 Task: Search one way flight ticket for 2 adults, 4 children and 1 infant on lap in business from Cleveland: Cleveland Hopkins International Airport to Riverton: Central Wyoming Regional Airport (was Riverton Regional) on 8-4-2023. Choice of flights is Royal air maroc. Number of bags: 2 carry on bags and 7 checked bags. Price is upto 40000. Outbound departure time preference is 19:45.
Action: Mouse moved to (286, 239)
Screenshot: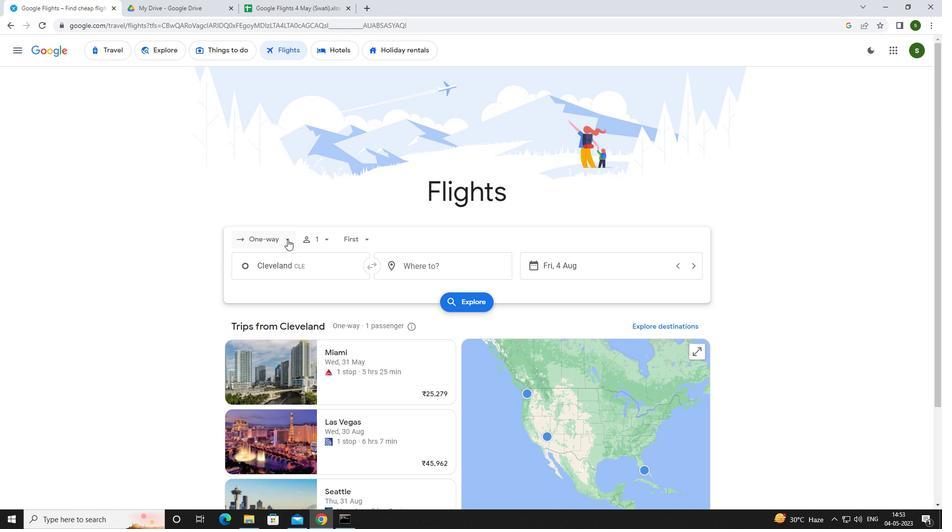 
Action: Mouse pressed left at (286, 239)
Screenshot: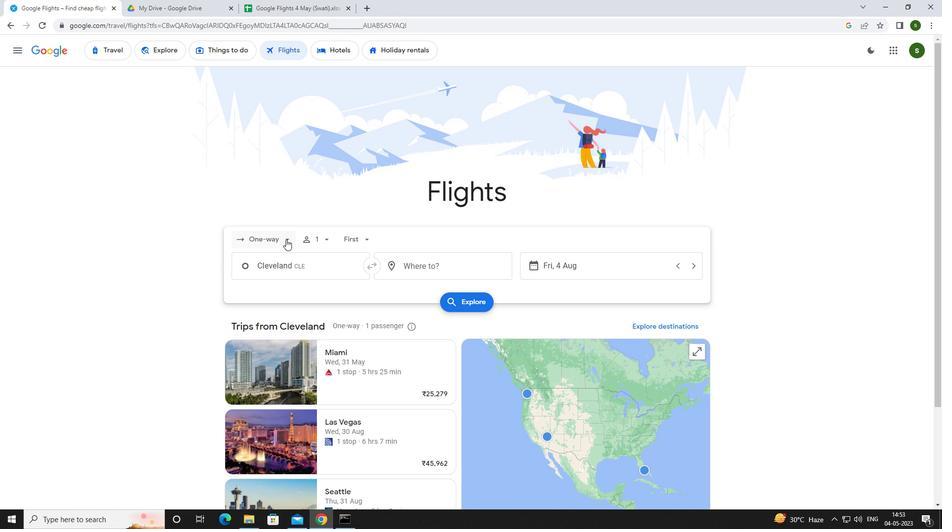 
Action: Mouse moved to (269, 281)
Screenshot: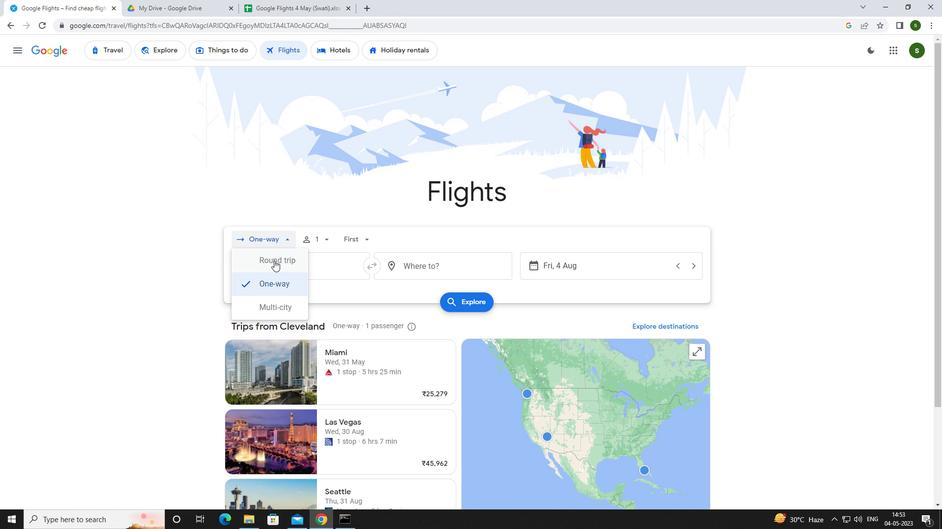 
Action: Mouse pressed left at (269, 281)
Screenshot: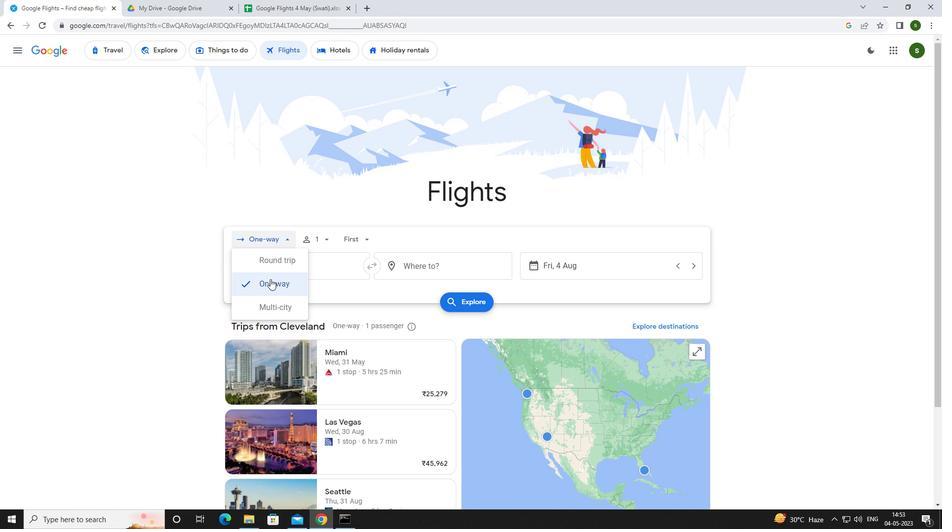 
Action: Mouse moved to (322, 241)
Screenshot: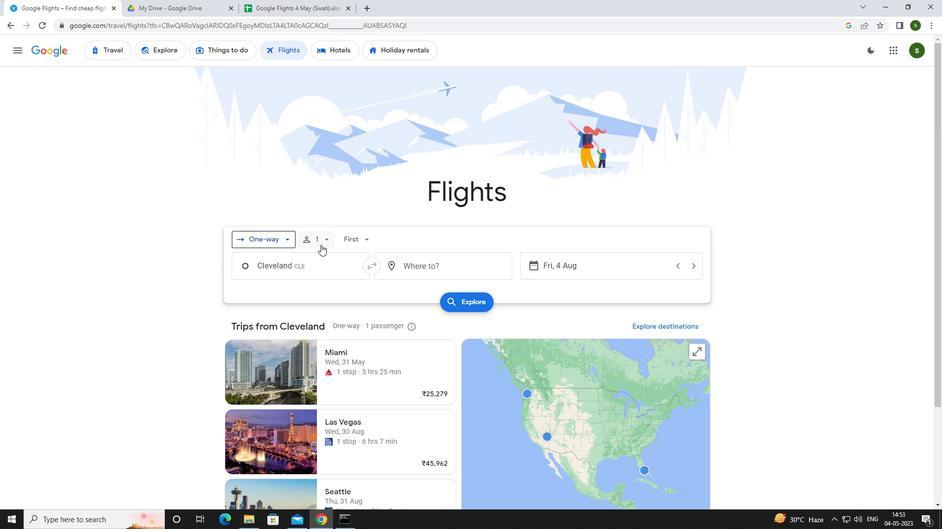 
Action: Mouse pressed left at (322, 241)
Screenshot: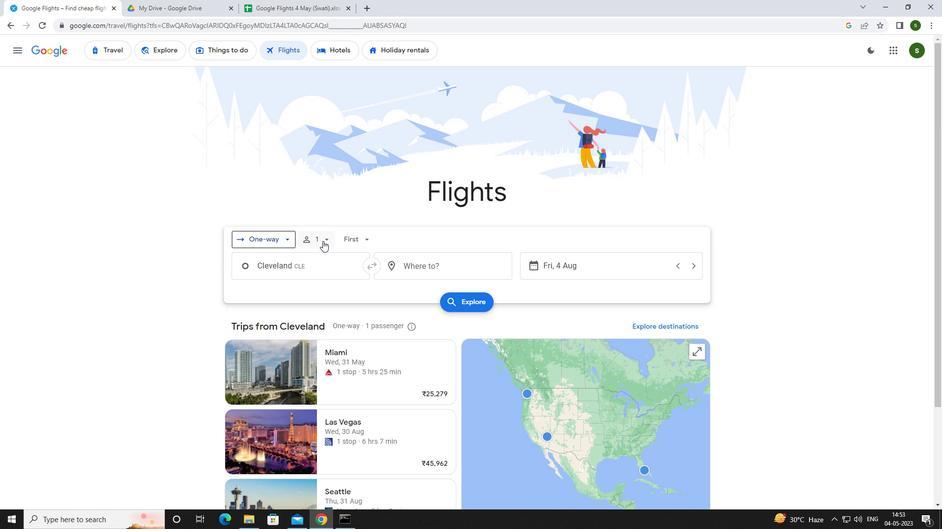 
Action: Mouse moved to (403, 266)
Screenshot: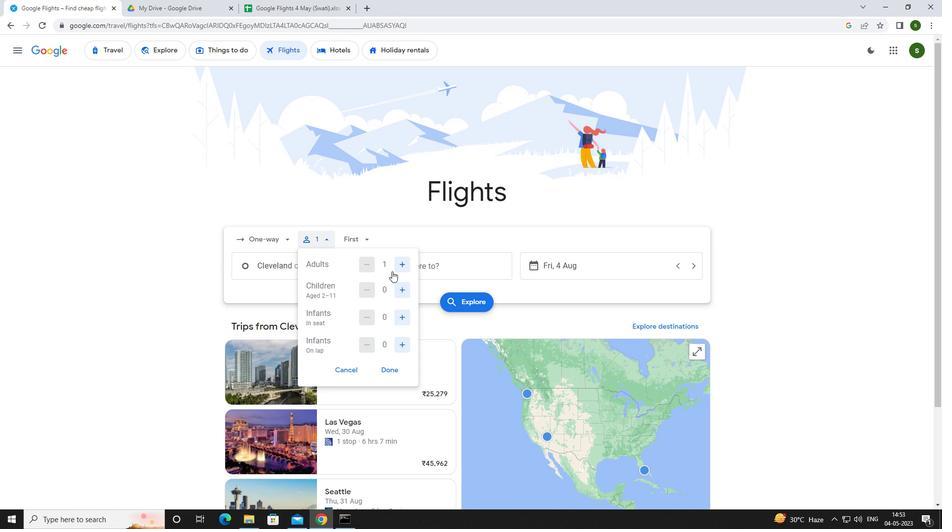 
Action: Mouse pressed left at (403, 266)
Screenshot: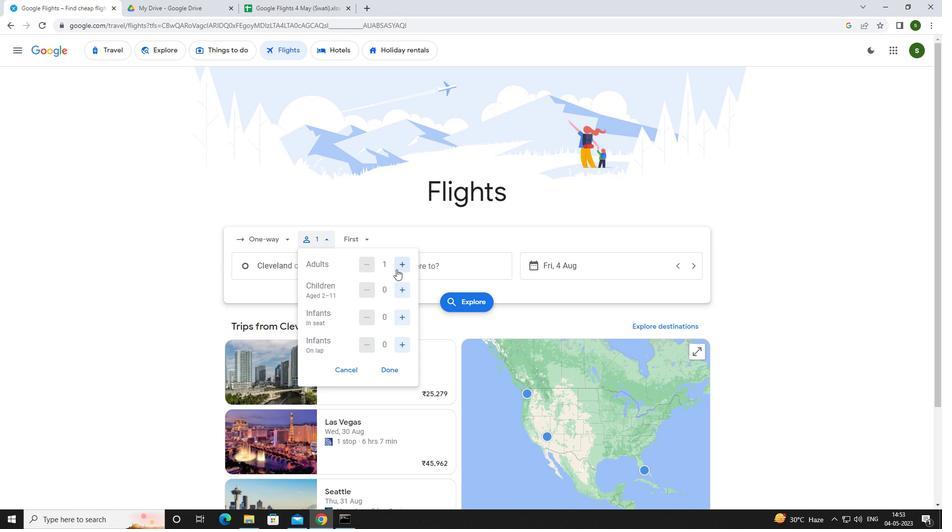 
Action: Mouse moved to (403, 287)
Screenshot: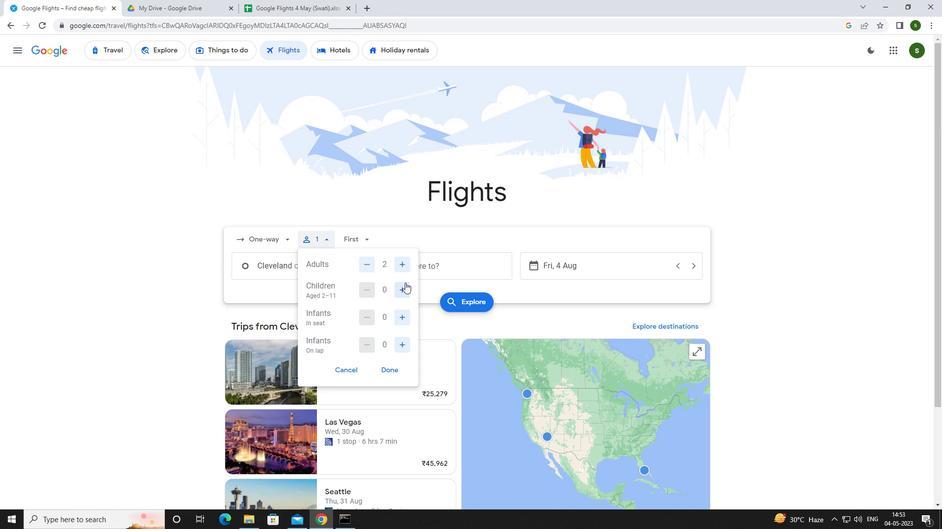 
Action: Mouse pressed left at (403, 287)
Screenshot: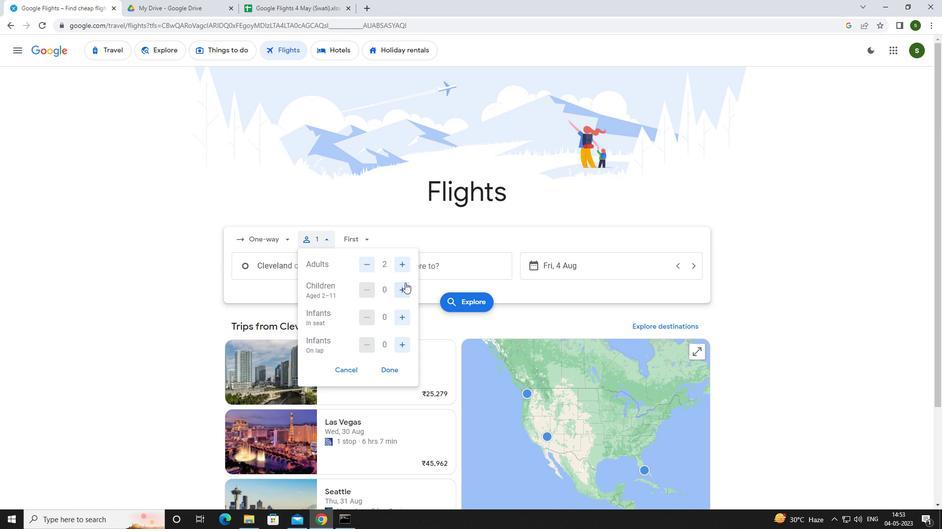 
Action: Mouse pressed left at (403, 287)
Screenshot: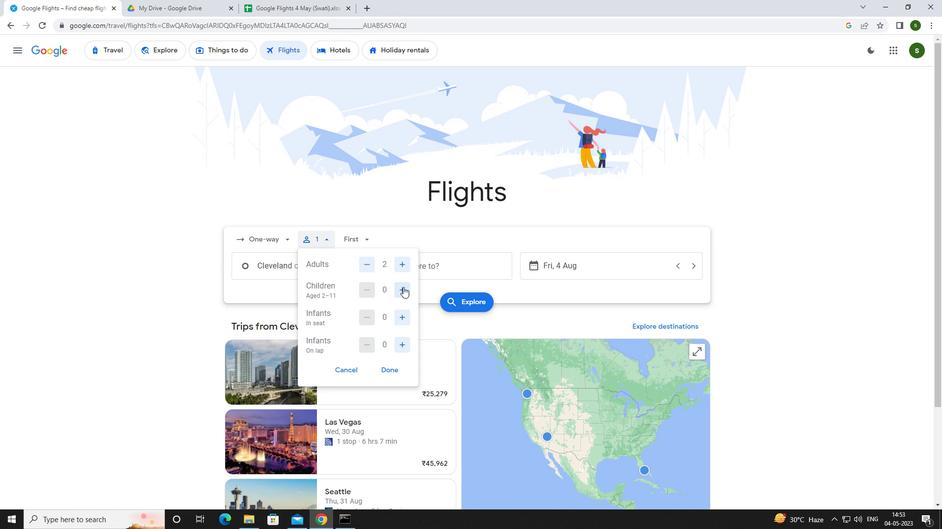 
Action: Mouse pressed left at (403, 287)
Screenshot: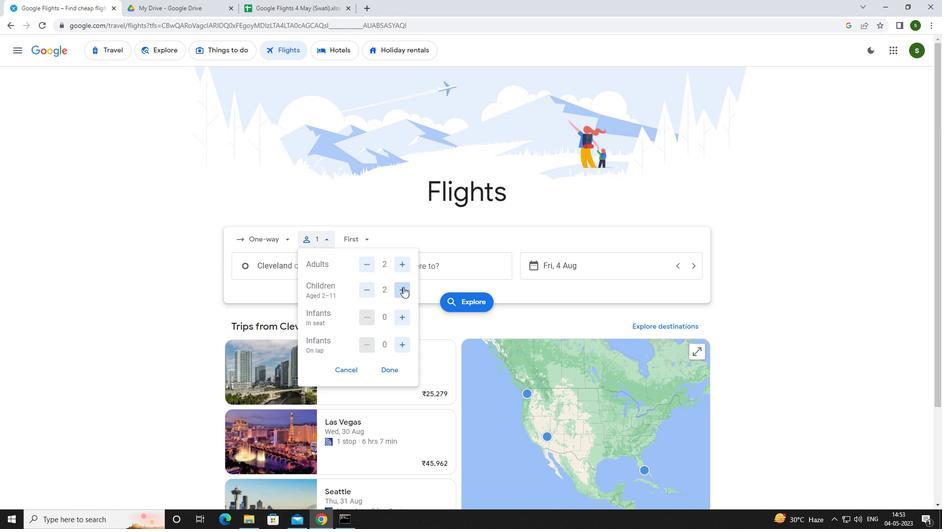 
Action: Mouse pressed left at (403, 287)
Screenshot: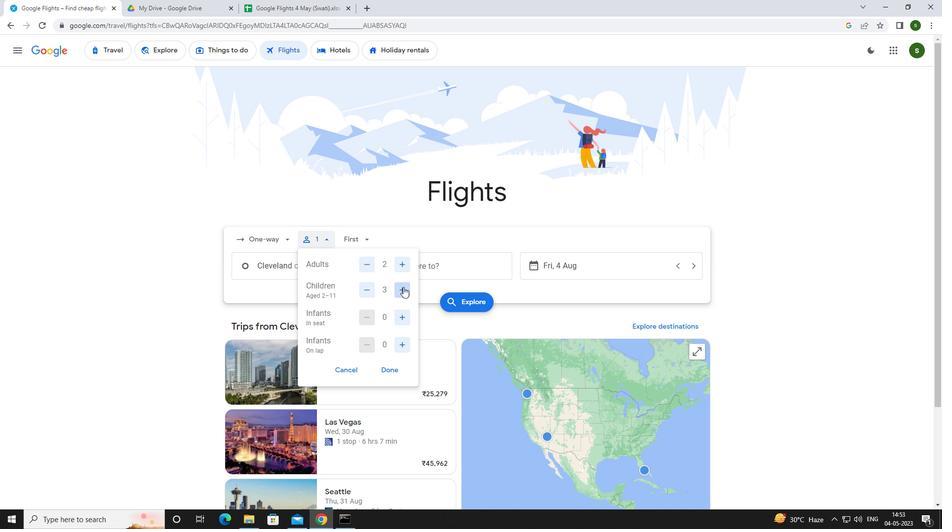
Action: Mouse moved to (400, 342)
Screenshot: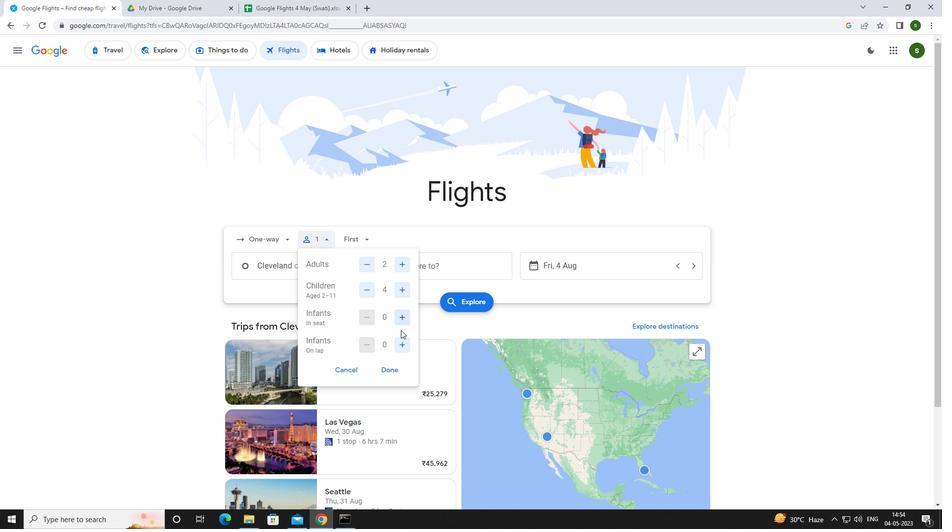 
Action: Mouse pressed left at (400, 342)
Screenshot: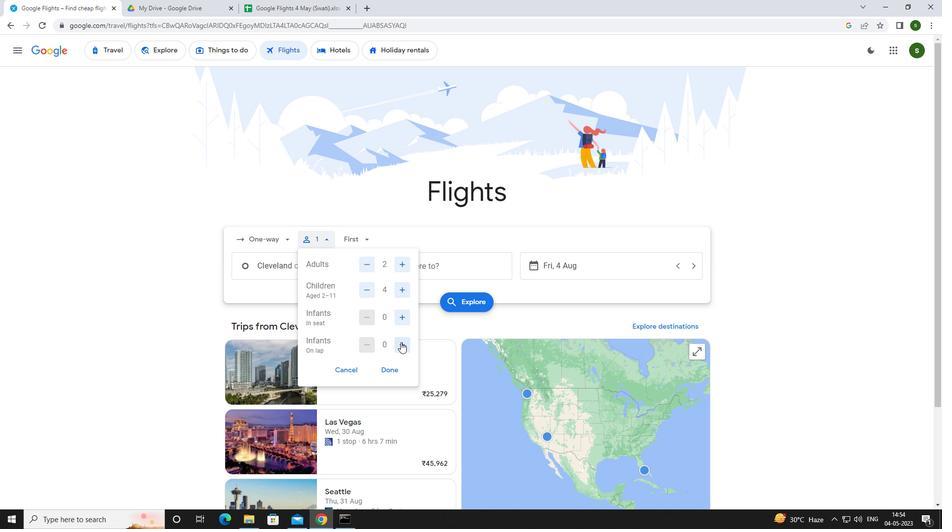 
Action: Mouse moved to (367, 239)
Screenshot: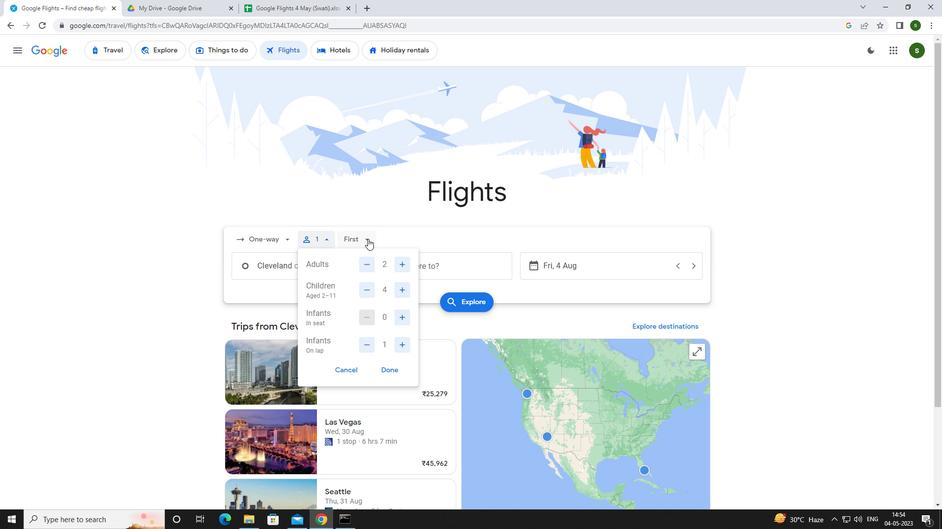 
Action: Mouse pressed left at (367, 239)
Screenshot: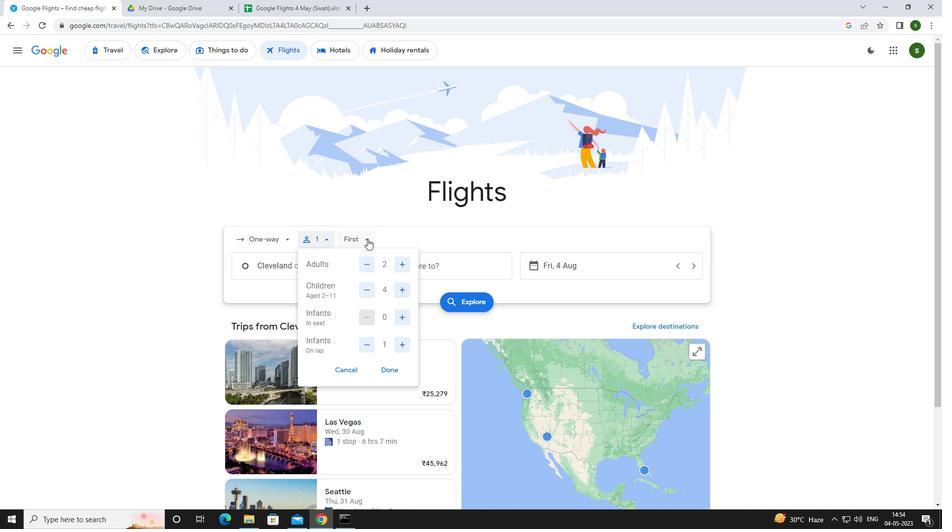 
Action: Mouse moved to (380, 307)
Screenshot: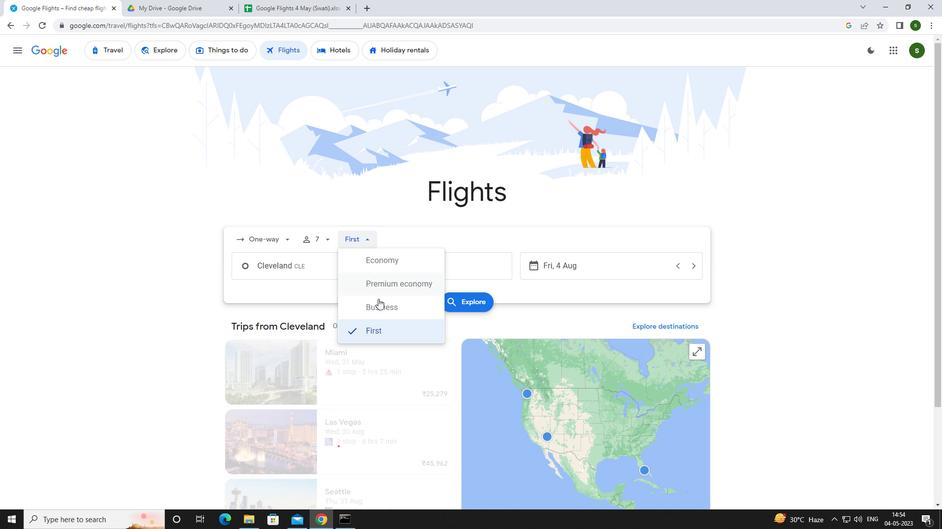 
Action: Mouse pressed left at (380, 307)
Screenshot: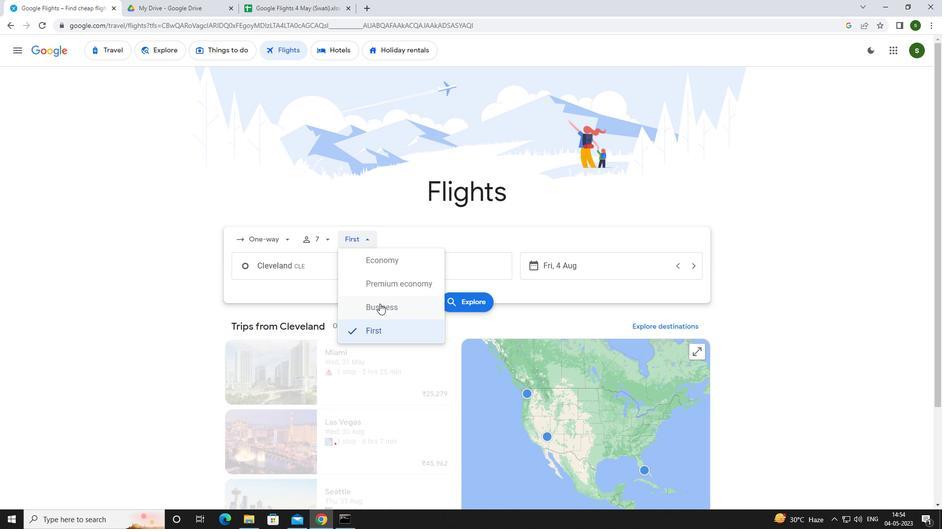 
Action: Mouse moved to (330, 261)
Screenshot: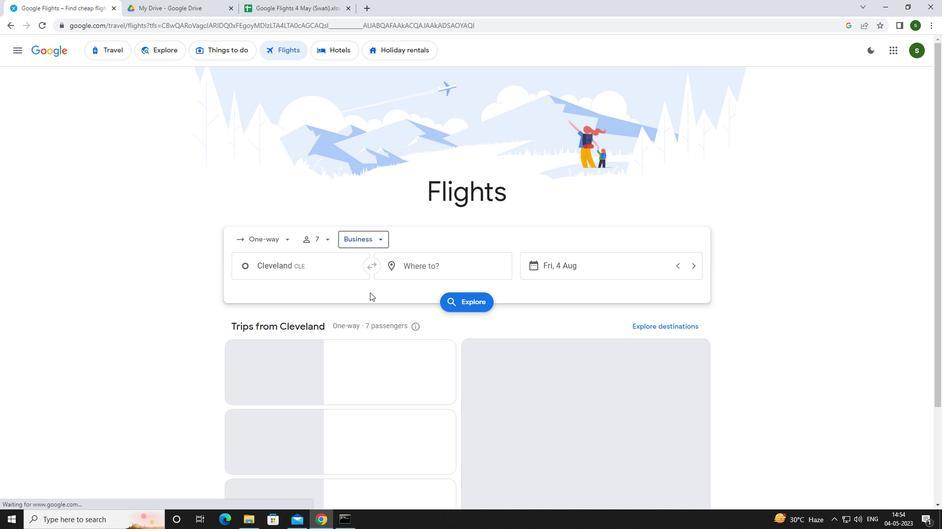 
Action: Mouse pressed left at (330, 261)
Screenshot: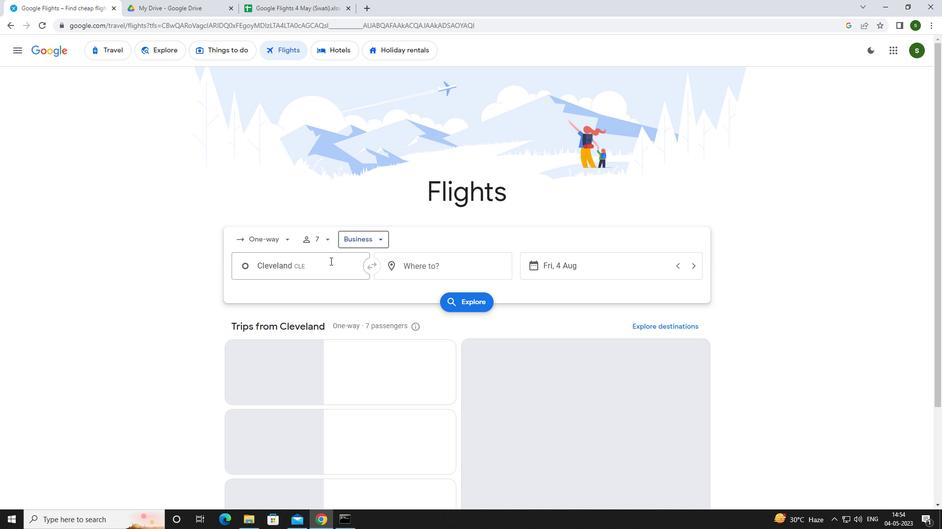 
Action: Key pressed <Key.caps_lock>c<Key.caps_lock>lev
Screenshot: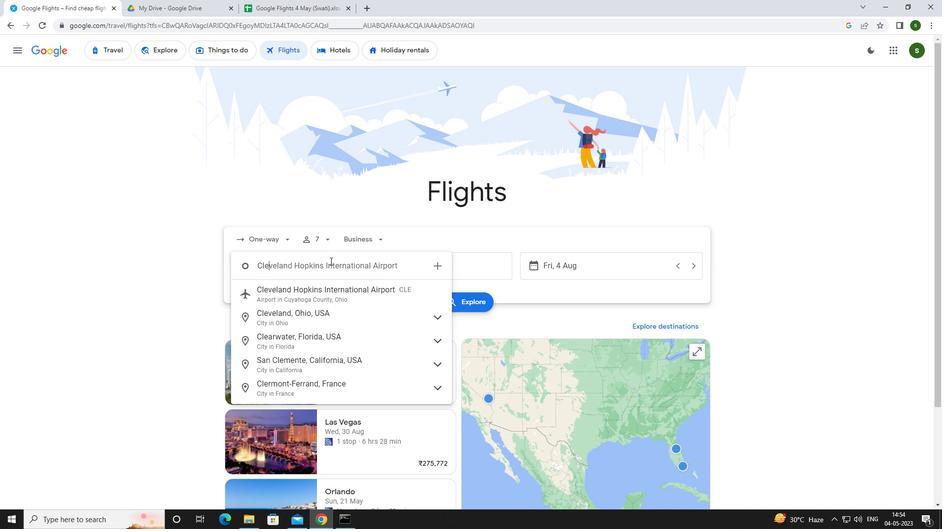 
Action: Mouse moved to (331, 313)
Screenshot: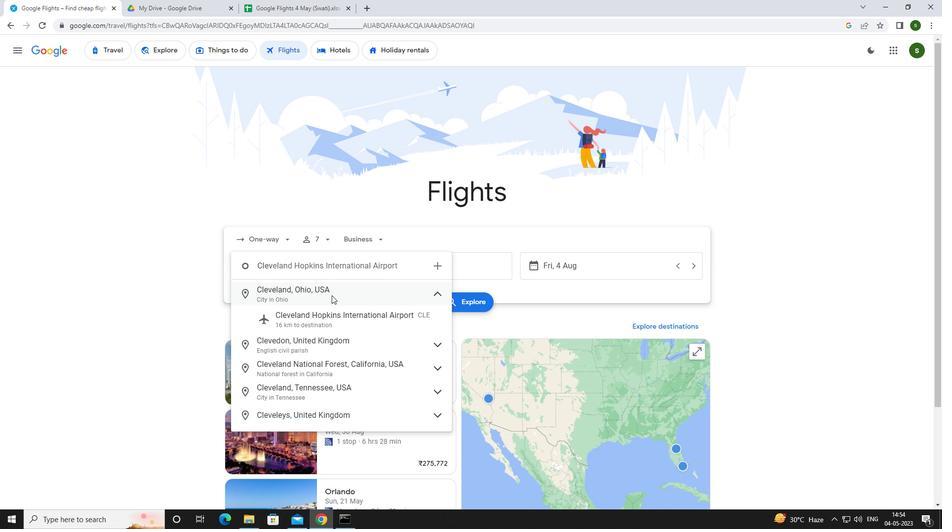 
Action: Mouse pressed left at (331, 313)
Screenshot: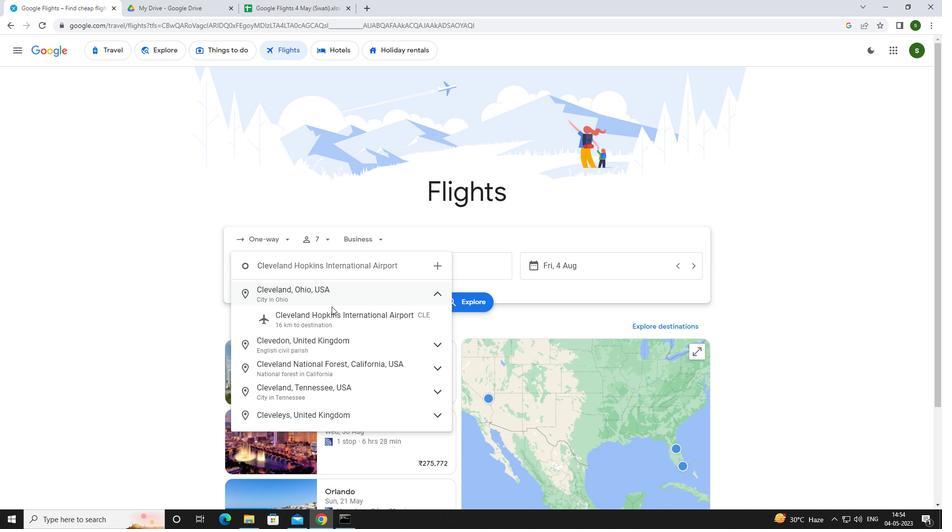 
Action: Mouse moved to (407, 266)
Screenshot: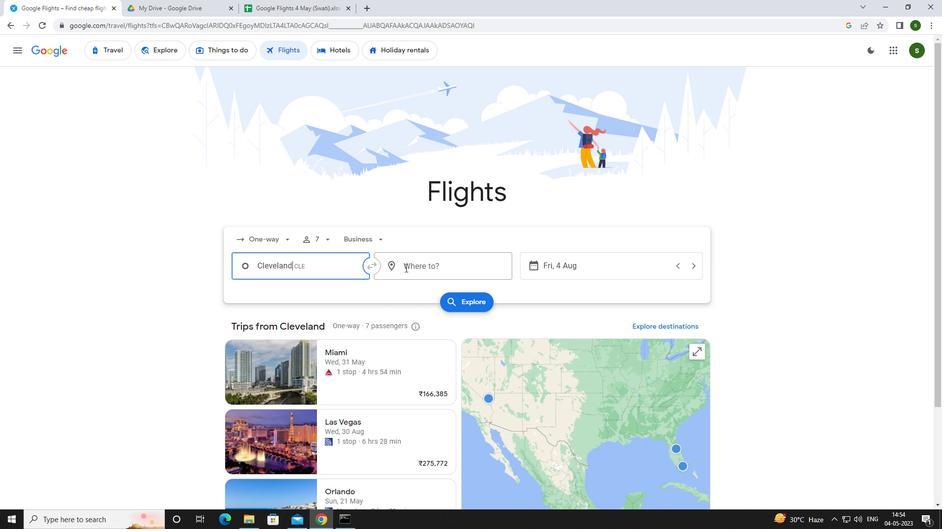 
Action: Mouse pressed left at (407, 266)
Screenshot: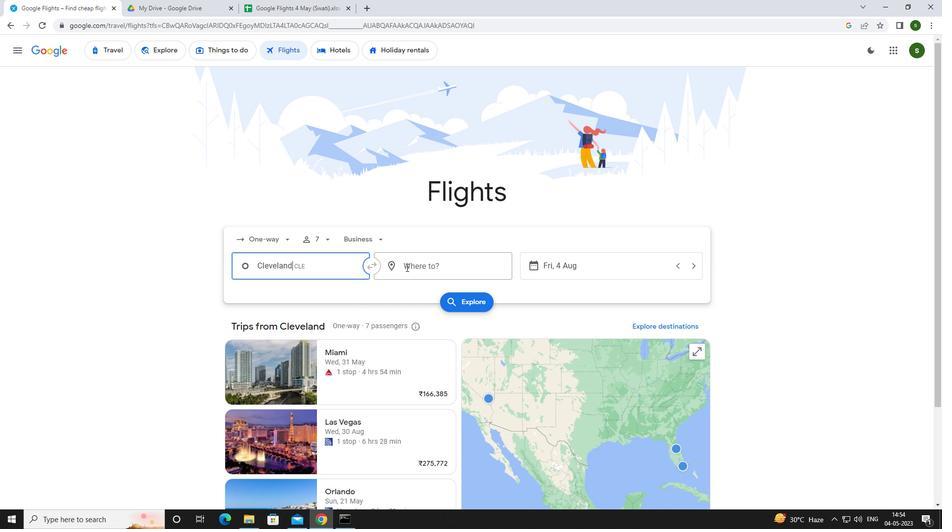 
Action: Key pressed <Key.caps_lock>r<Key.caps_lock>ivert
Screenshot: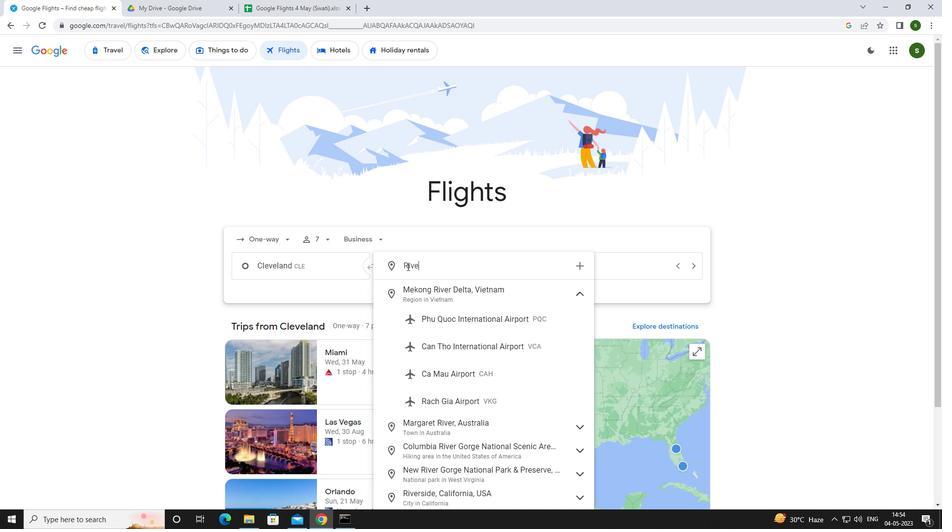 
Action: Mouse moved to (431, 313)
Screenshot: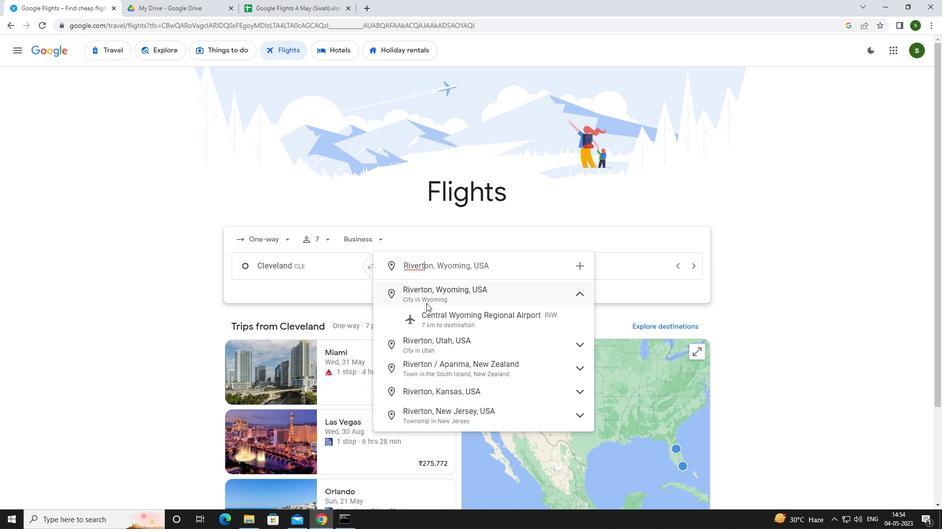 
Action: Mouse pressed left at (431, 313)
Screenshot: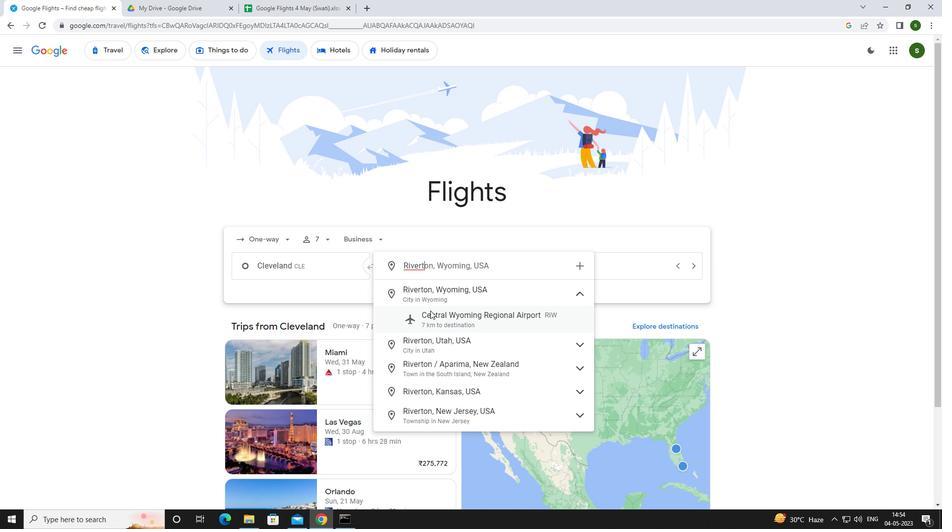 
Action: Mouse moved to (581, 265)
Screenshot: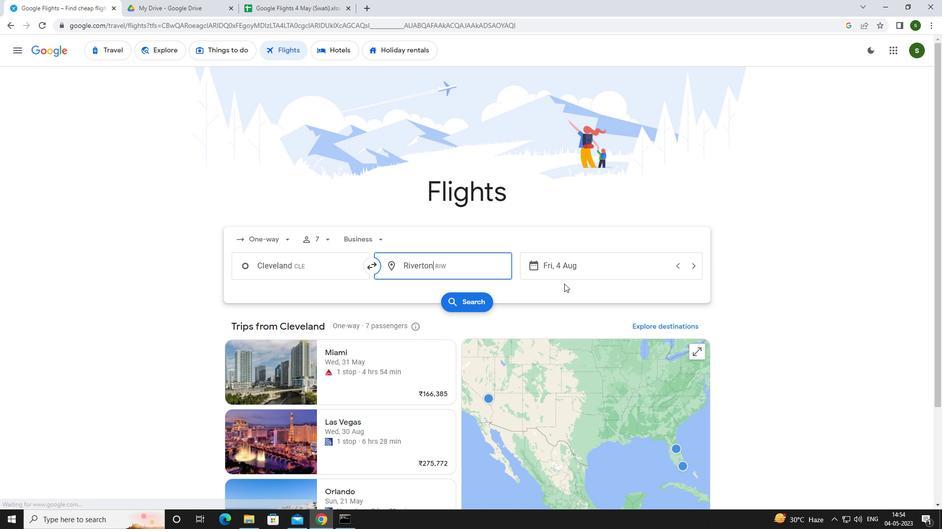 
Action: Mouse pressed left at (581, 265)
Screenshot: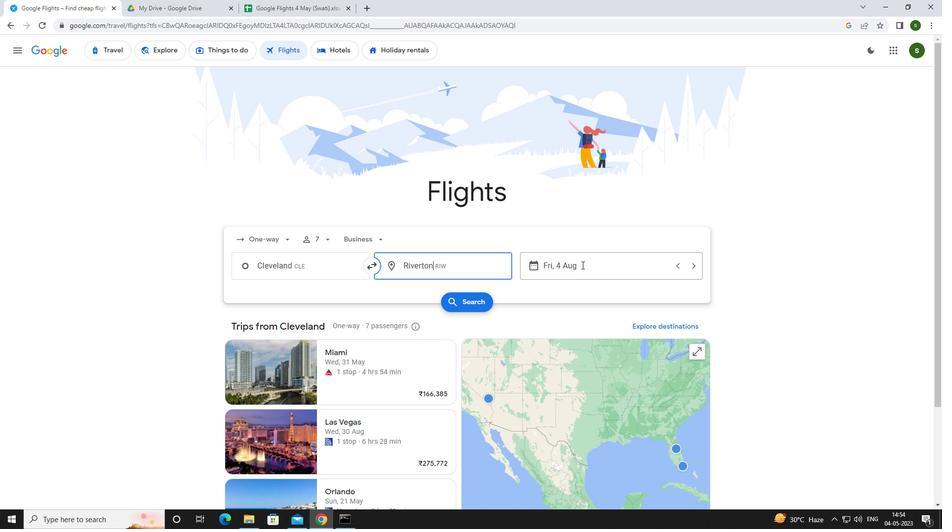 
Action: Mouse moved to (476, 330)
Screenshot: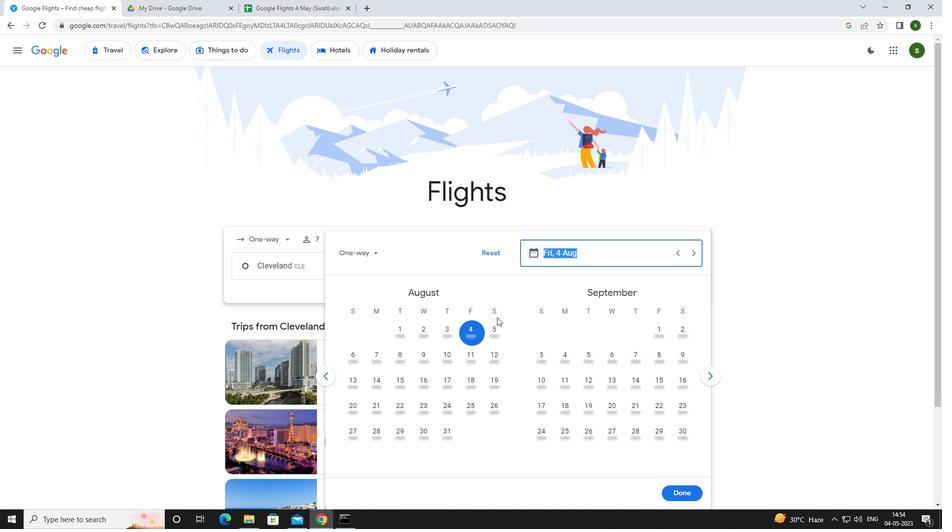 
Action: Mouse pressed left at (476, 330)
Screenshot: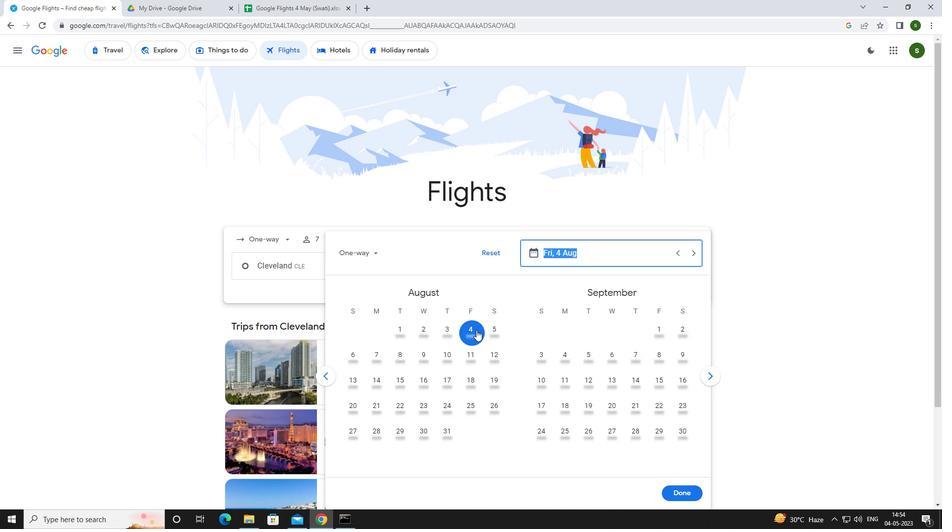
Action: Mouse moved to (676, 486)
Screenshot: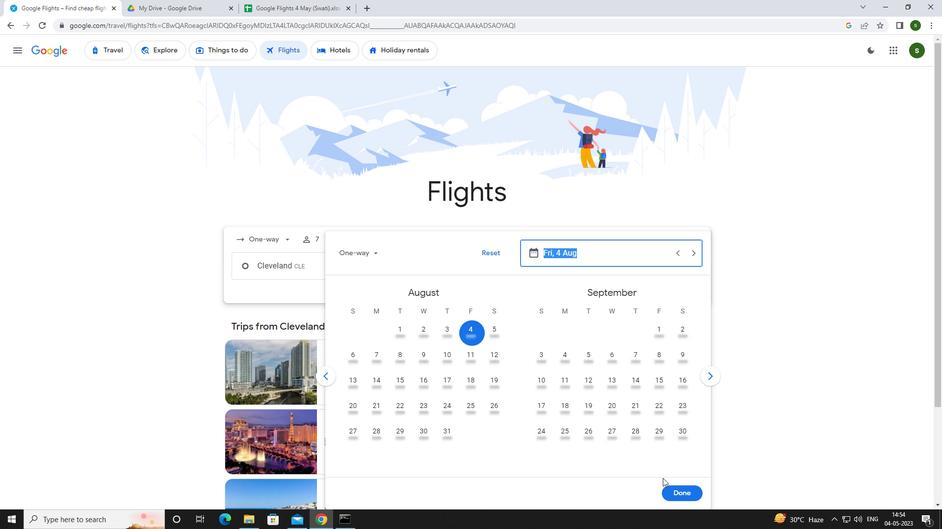 
Action: Mouse pressed left at (676, 486)
Screenshot: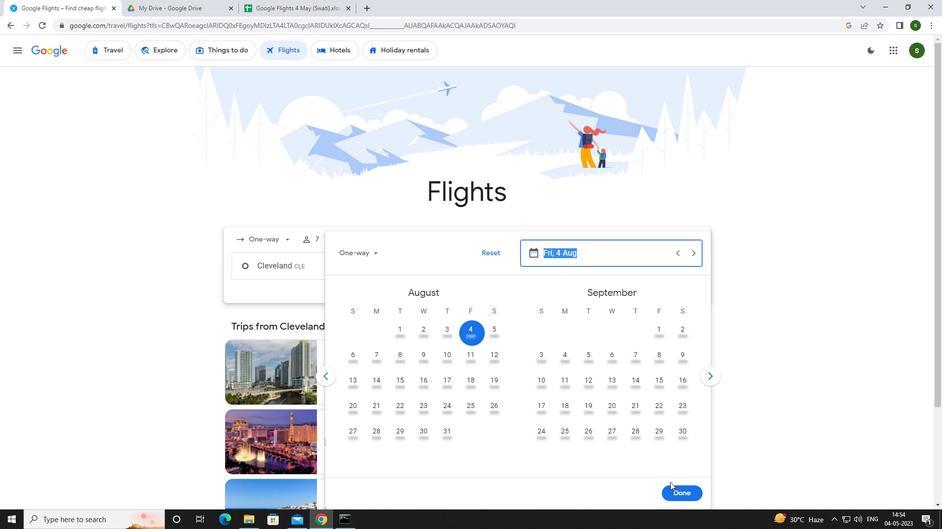 
Action: Mouse moved to (466, 304)
Screenshot: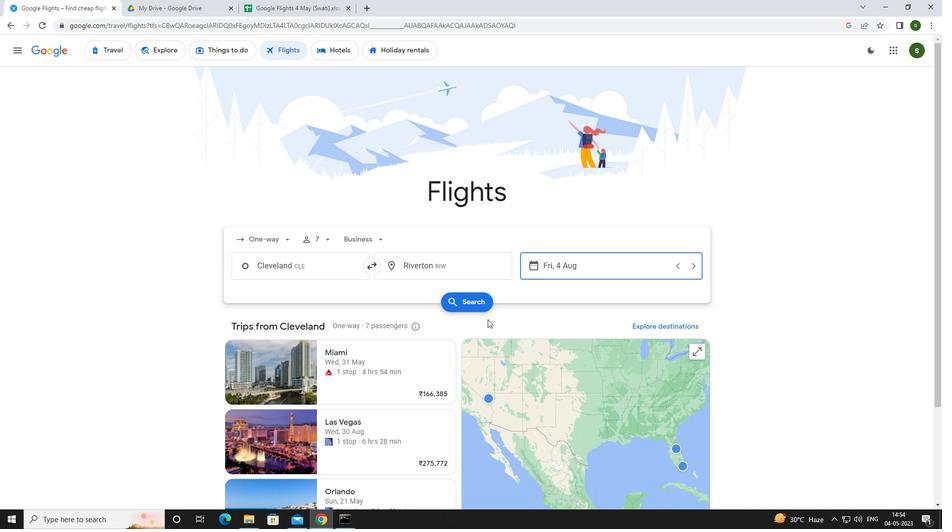 
Action: Mouse pressed left at (466, 304)
Screenshot: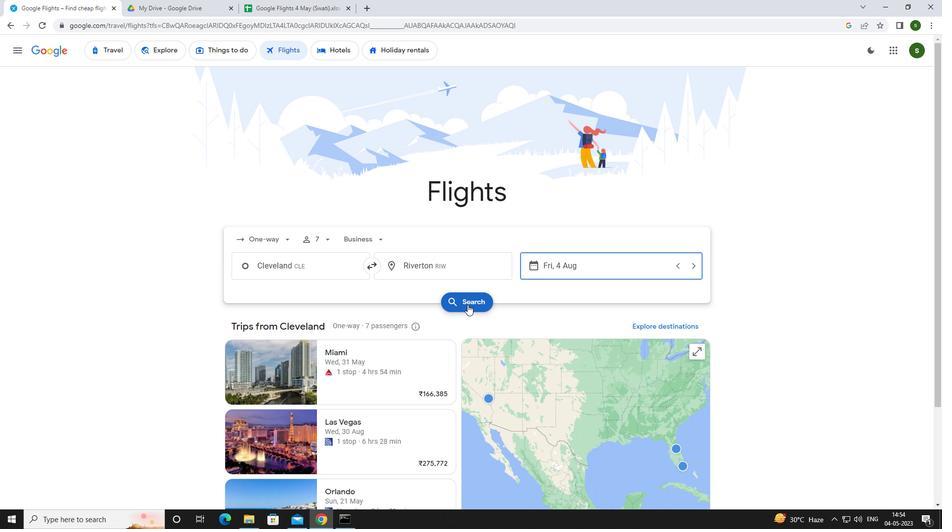 
Action: Mouse moved to (244, 144)
Screenshot: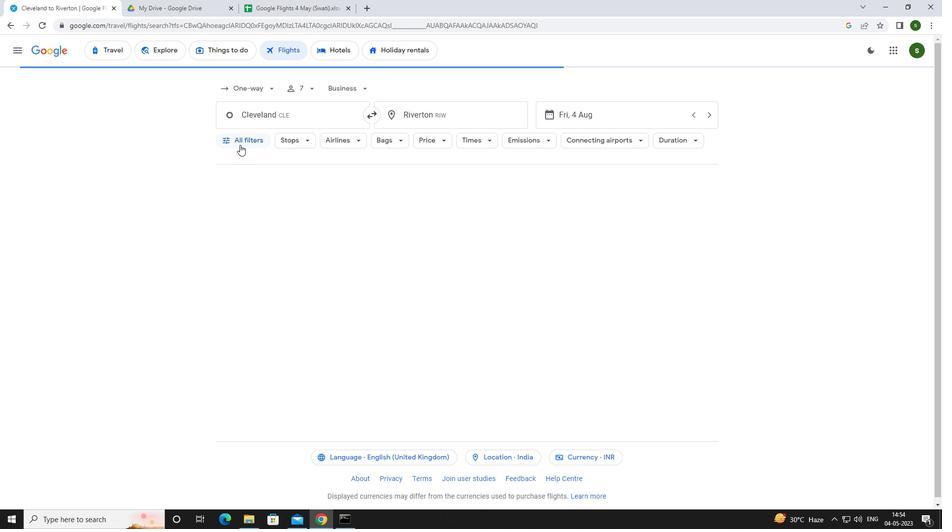 
Action: Mouse pressed left at (244, 144)
Screenshot: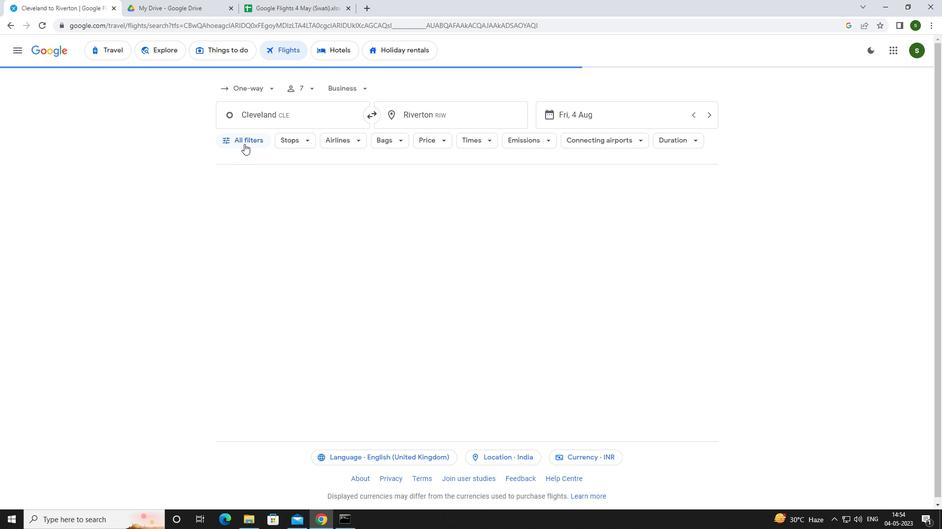 
Action: Mouse moved to (367, 350)
Screenshot: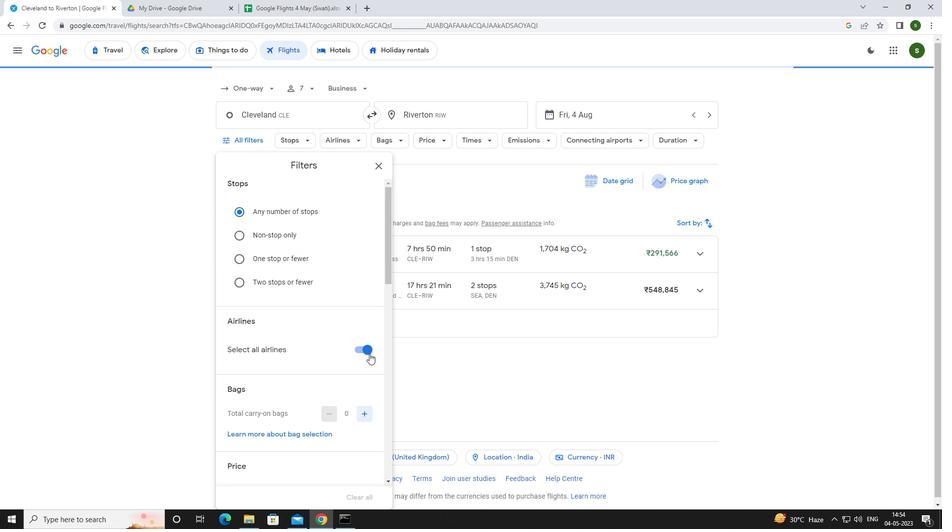 
Action: Mouse pressed left at (367, 350)
Screenshot: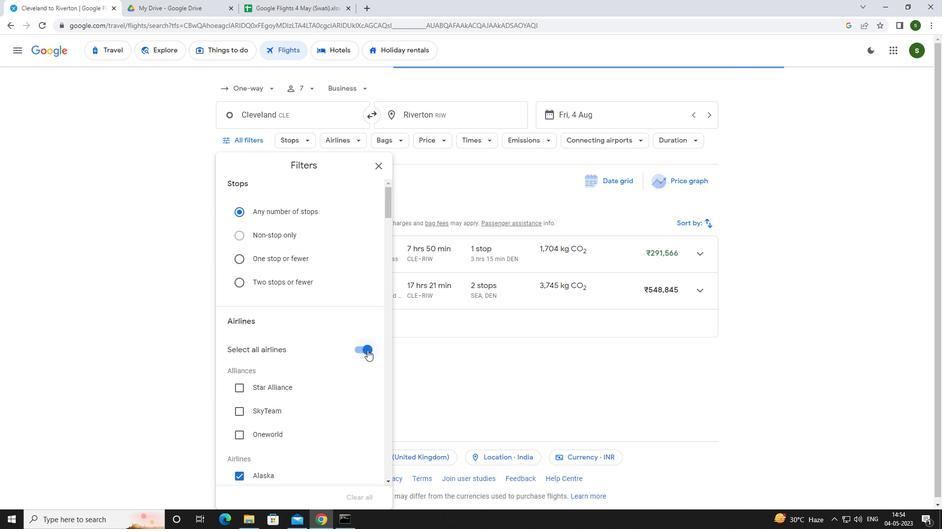 
Action: Mouse moved to (362, 347)
Screenshot: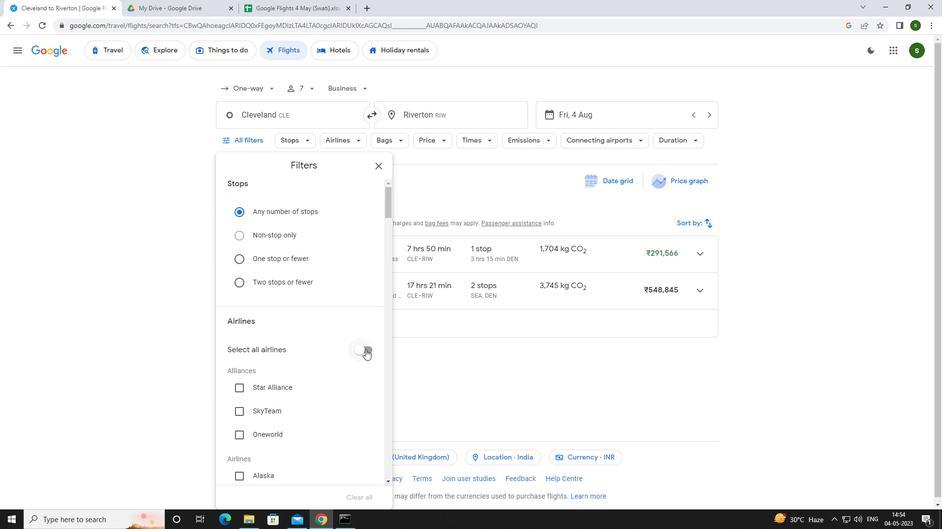 
Action: Mouse scrolled (362, 347) with delta (0, 0)
Screenshot: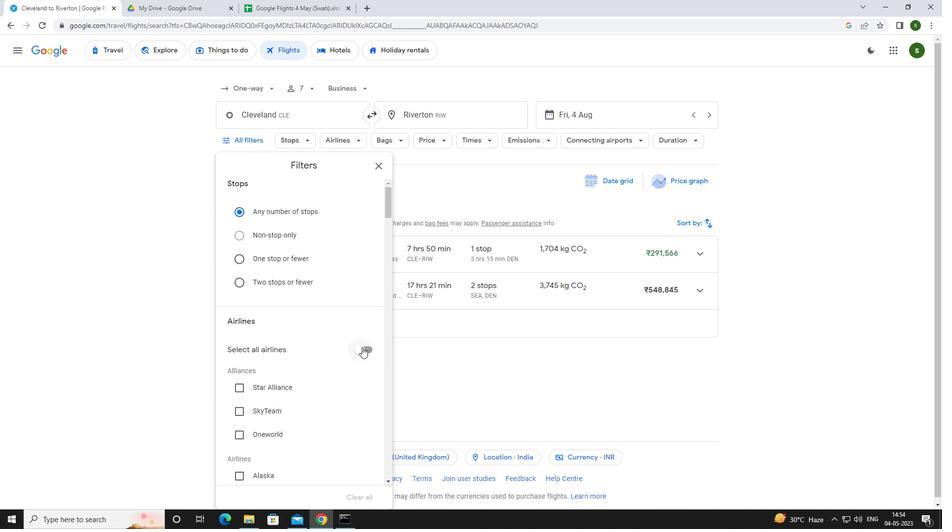 
Action: Mouse scrolled (362, 347) with delta (0, 0)
Screenshot: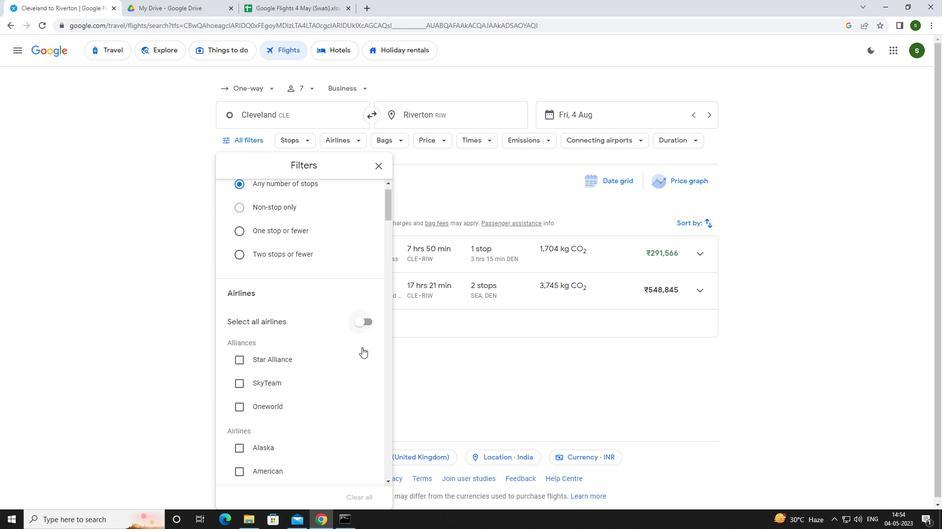 
Action: Mouse scrolled (362, 347) with delta (0, 0)
Screenshot: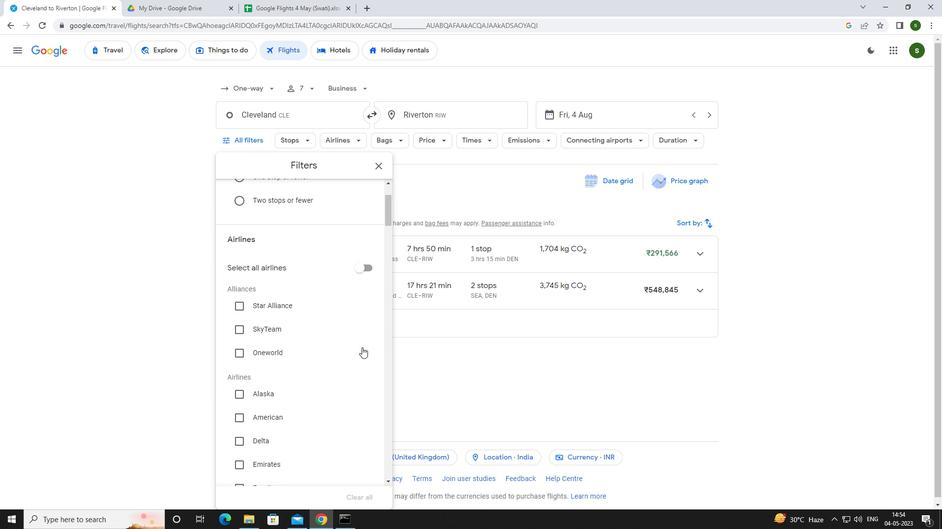 
Action: Mouse scrolled (362, 347) with delta (0, 0)
Screenshot: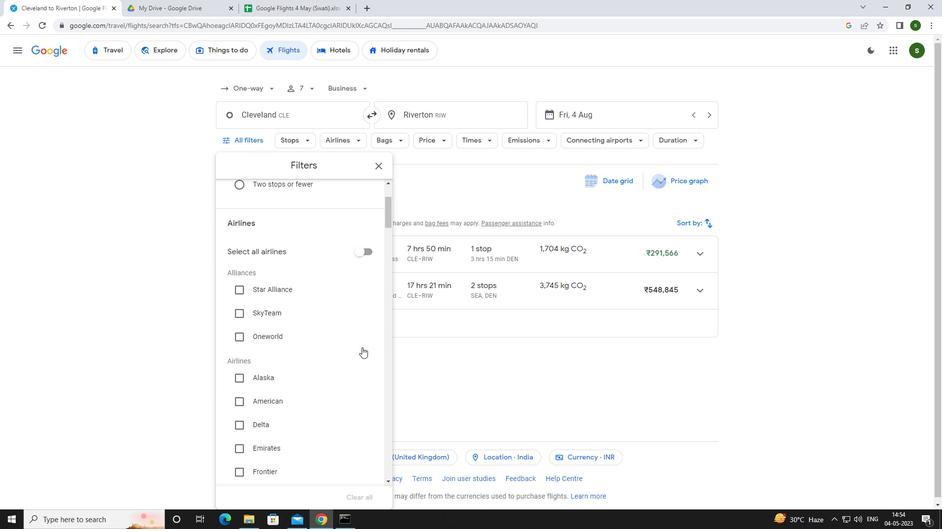 
Action: Mouse moved to (347, 367)
Screenshot: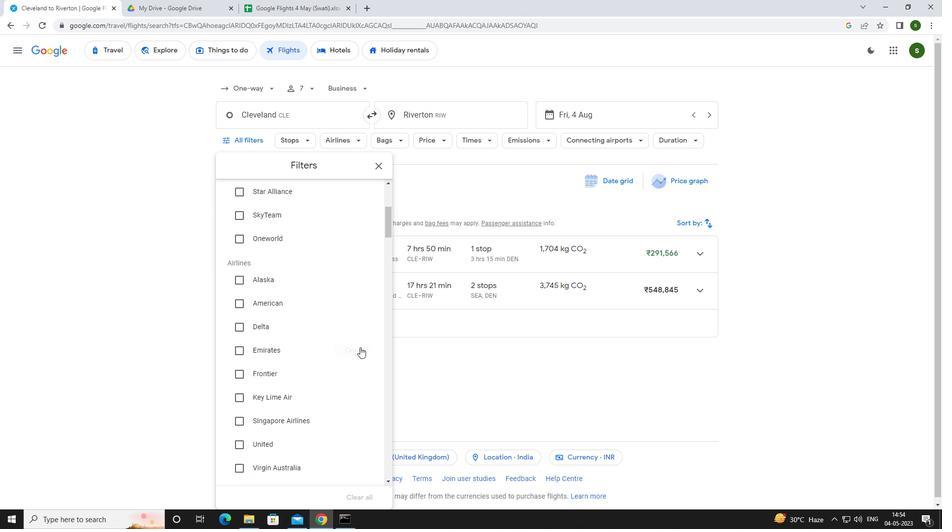 
Action: Mouse scrolled (347, 367) with delta (0, 0)
Screenshot: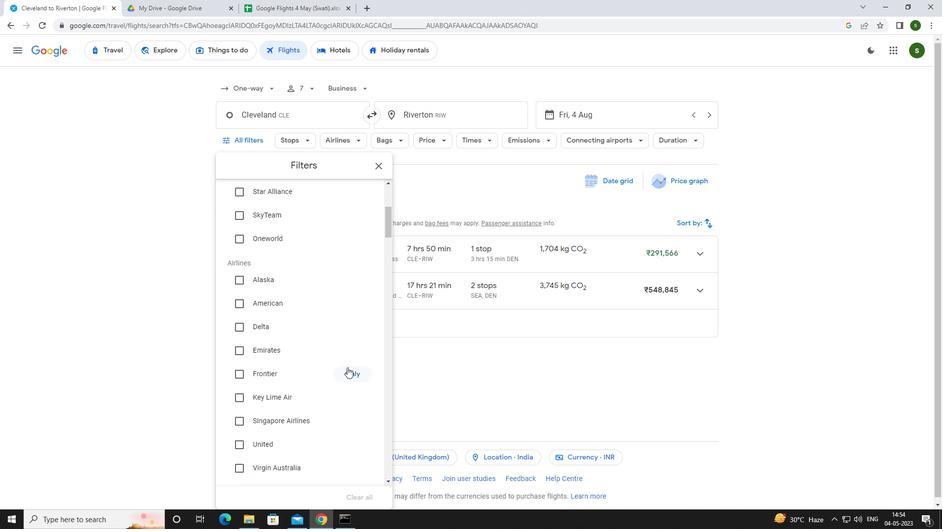 
Action: Mouse scrolled (347, 367) with delta (0, 0)
Screenshot: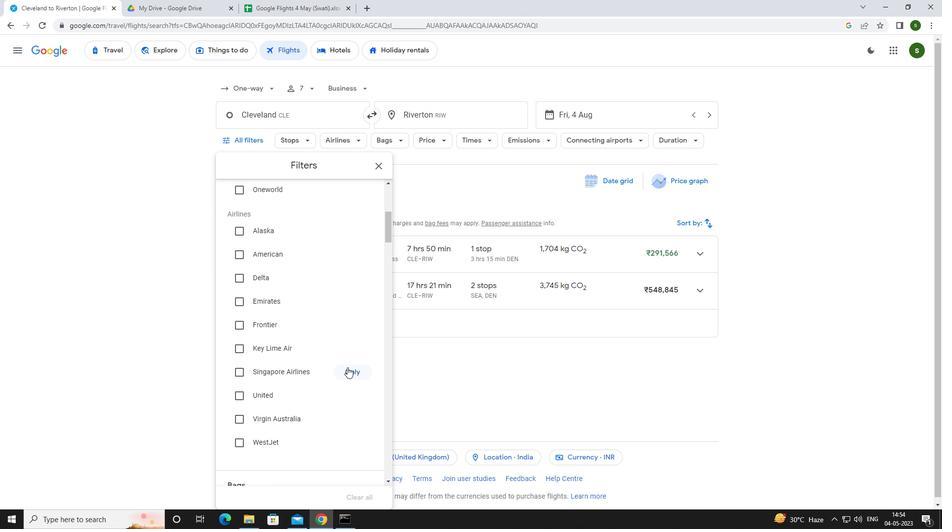 
Action: Mouse scrolled (347, 367) with delta (0, 0)
Screenshot: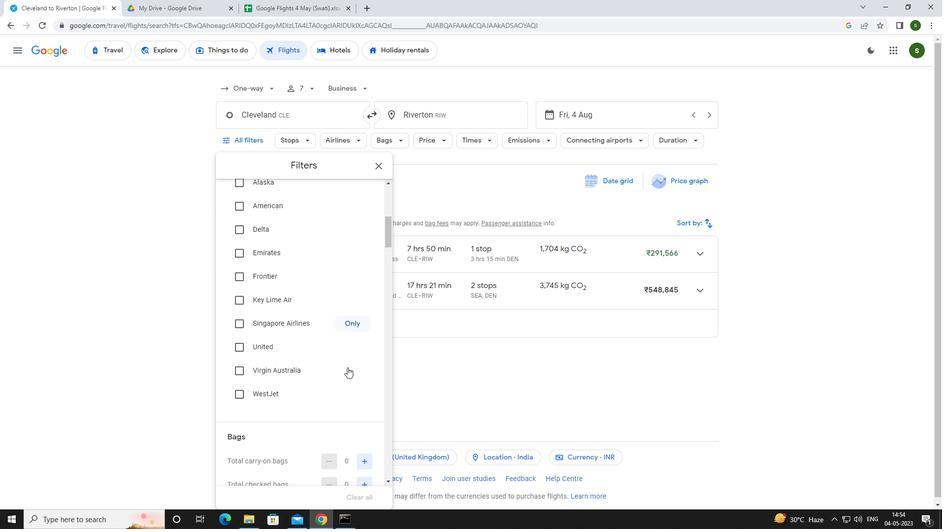 
Action: Mouse scrolled (347, 367) with delta (0, 0)
Screenshot: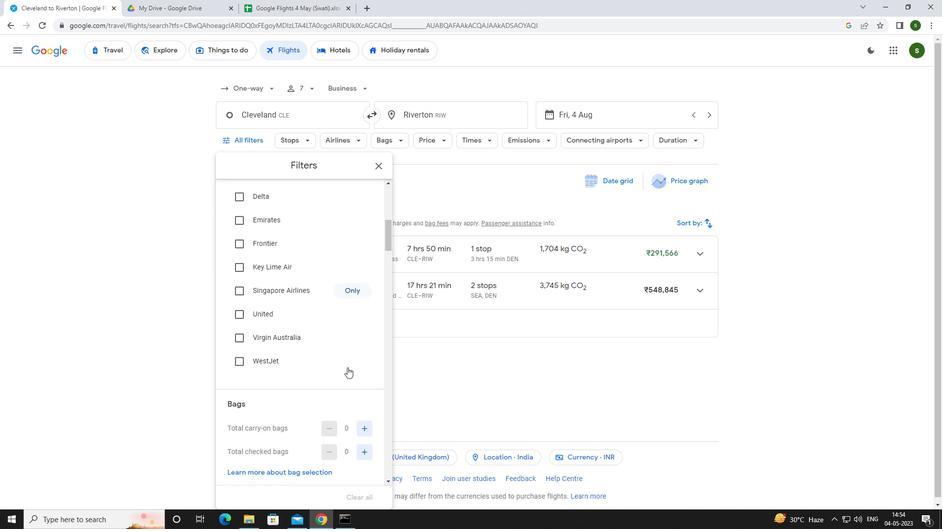 
Action: Mouse moved to (359, 358)
Screenshot: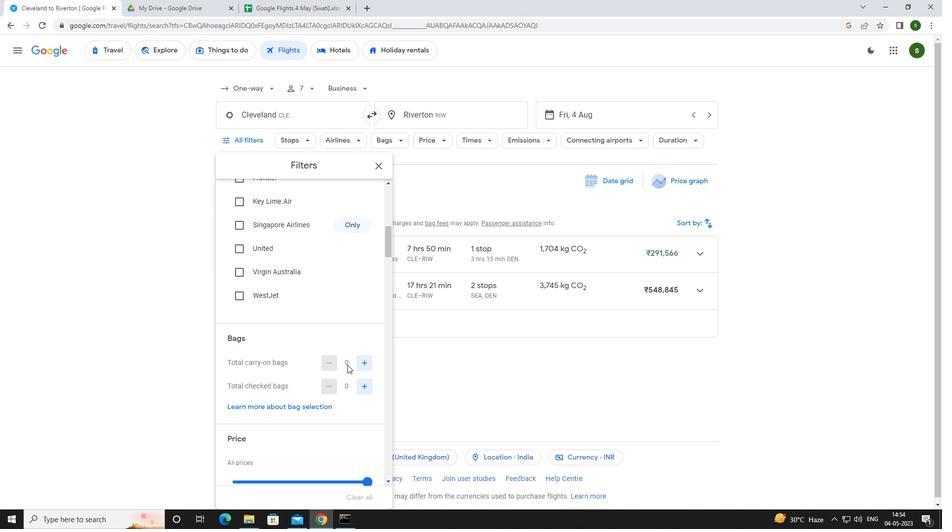 
Action: Mouse pressed left at (359, 358)
Screenshot: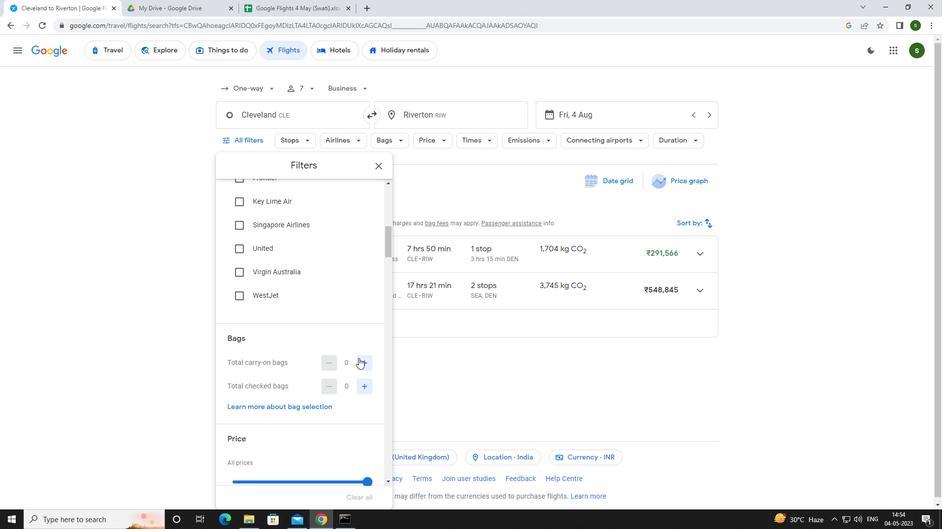 
Action: Mouse pressed left at (359, 358)
Screenshot: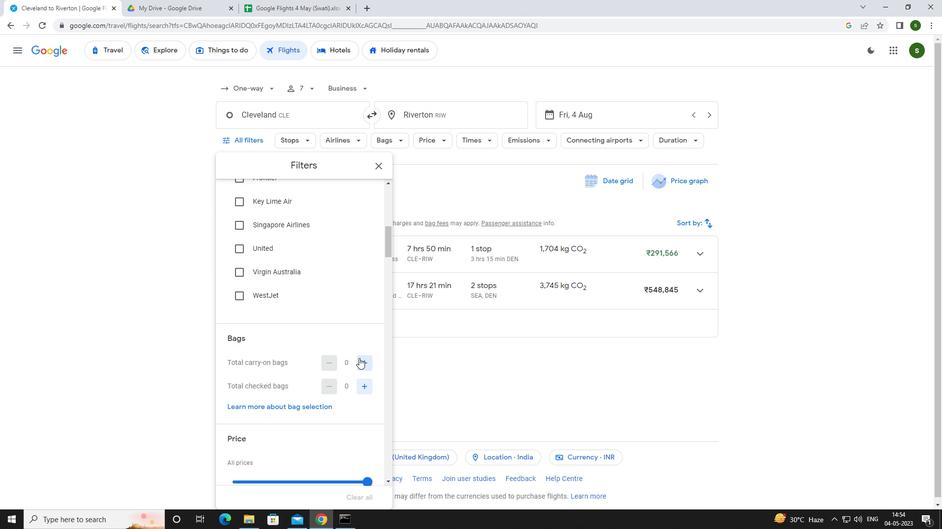 
Action: Mouse moved to (365, 387)
Screenshot: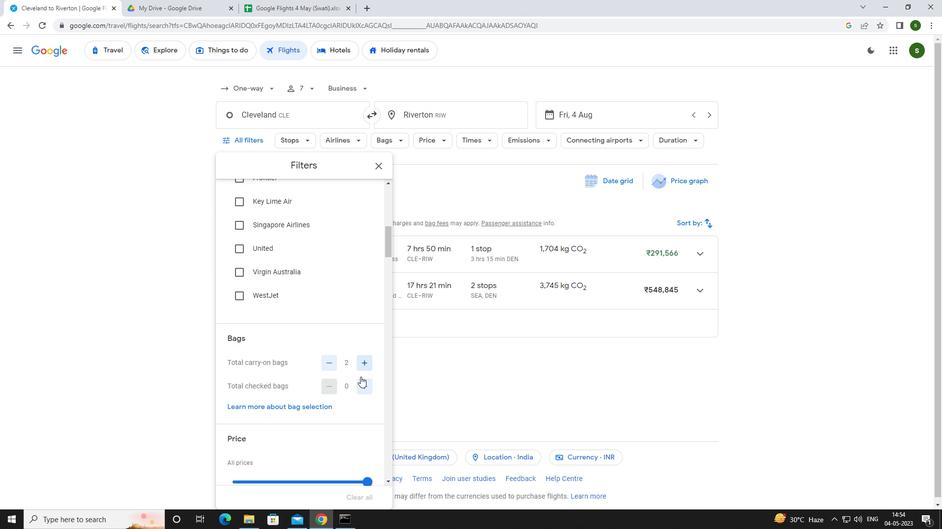 
Action: Mouse pressed left at (365, 387)
Screenshot: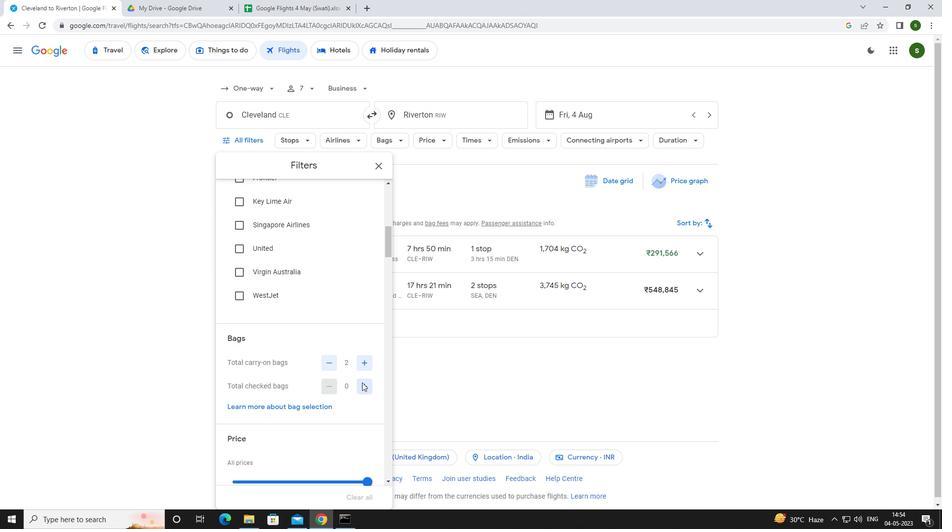 
Action: Mouse moved to (366, 387)
Screenshot: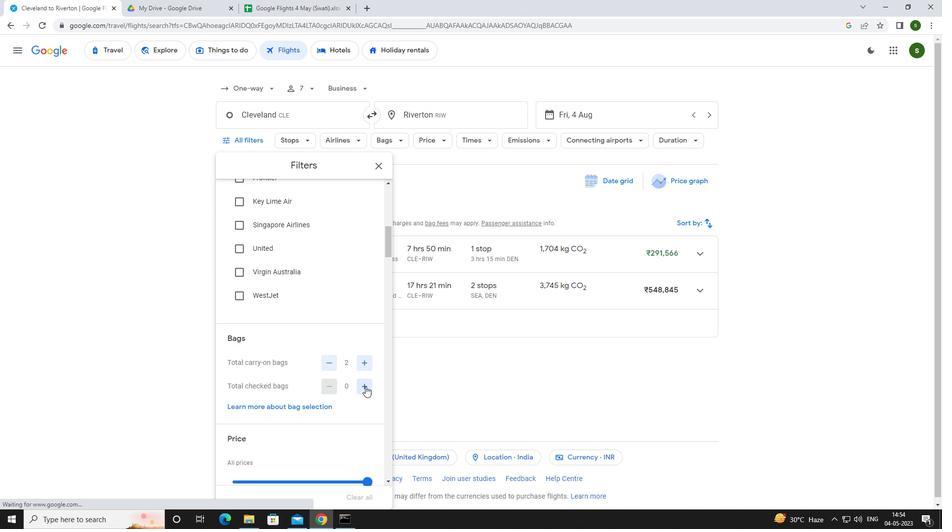 
Action: Mouse pressed left at (366, 387)
Screenshot: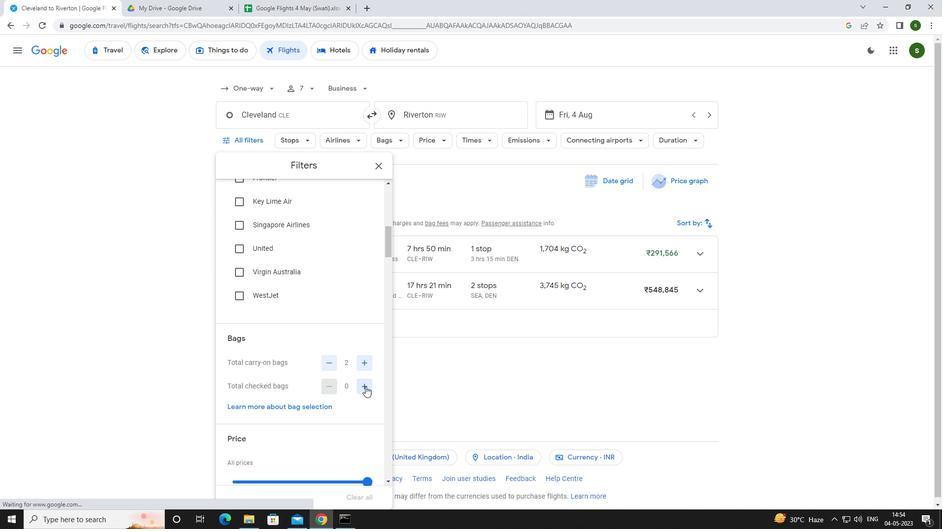 
Action: Mouse pressed left at (366, 387)
Screenshot: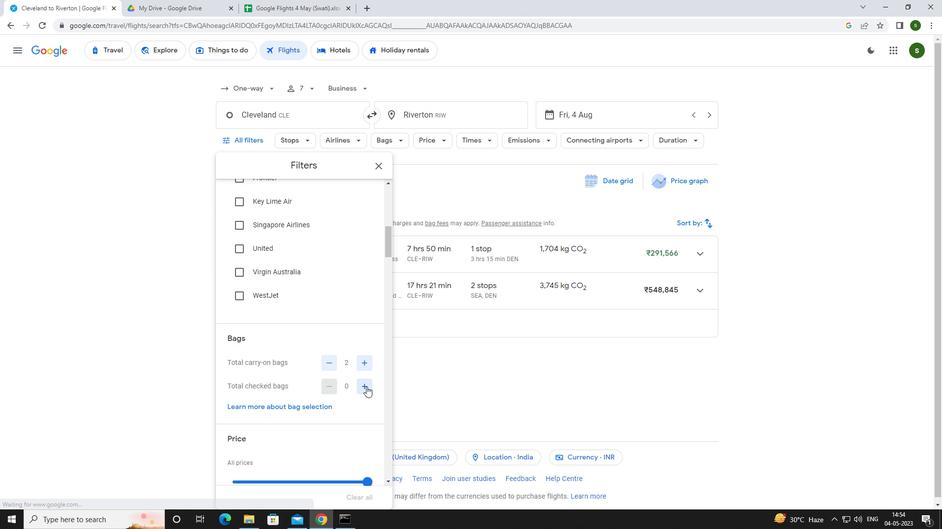 
Action: Mouse pressed left at (366, 387)
Screenshot: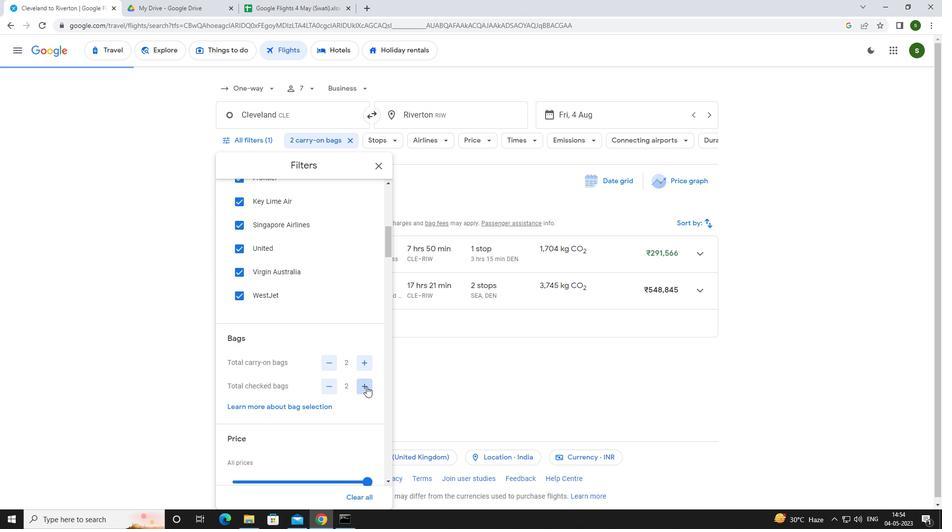 
Action: Mouse pressed left at (366, 387)
Screenshot: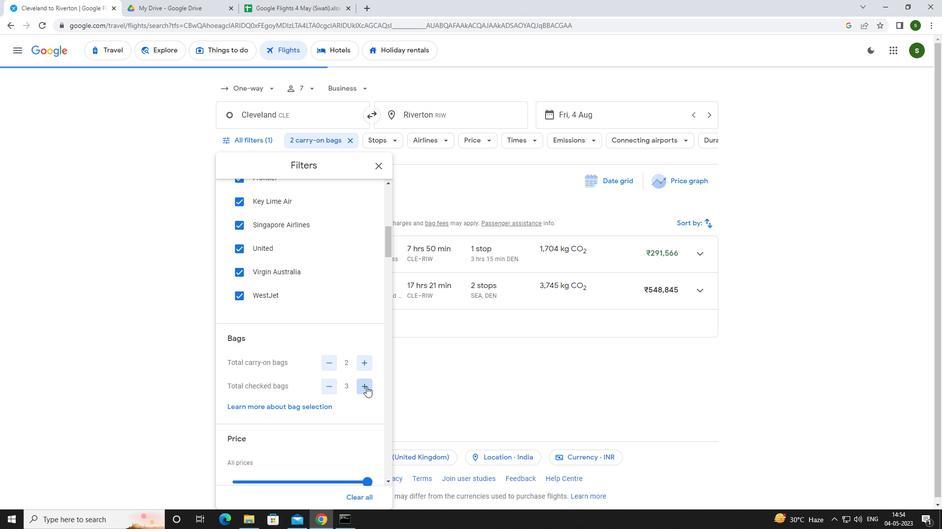 
Action: Mouse pressed left at (366, 387)
Screenshot: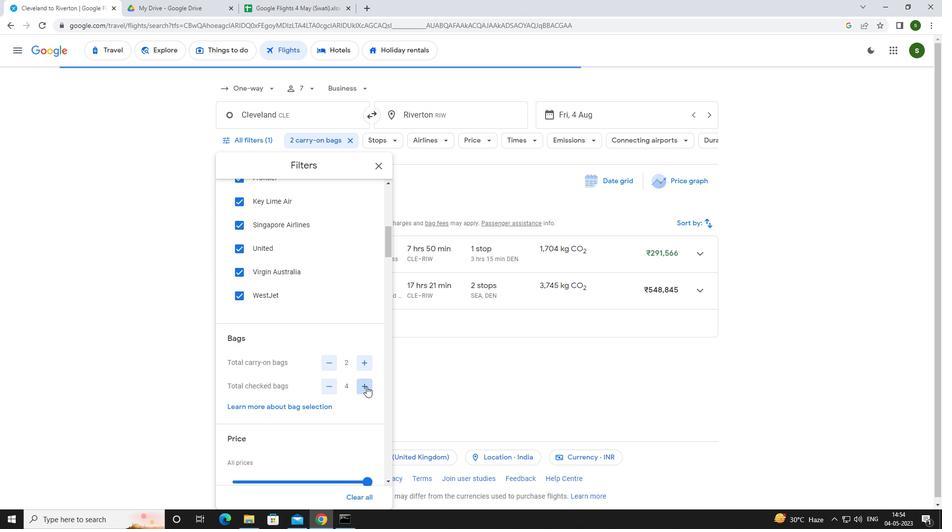 
Action: Mouse pressed left at (366, 387)
Screenshot: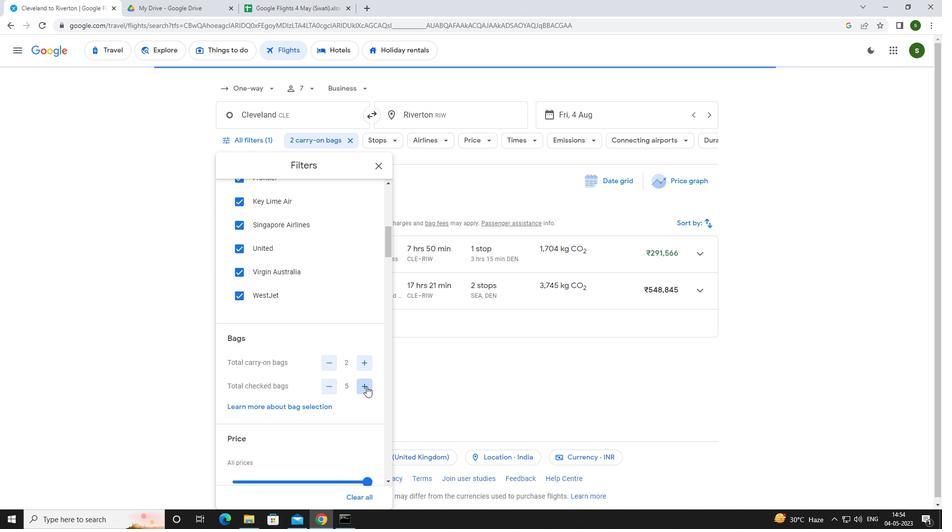 
Action: Mouse scrolled (366, 386) with delta (0, 0)
Screenshot: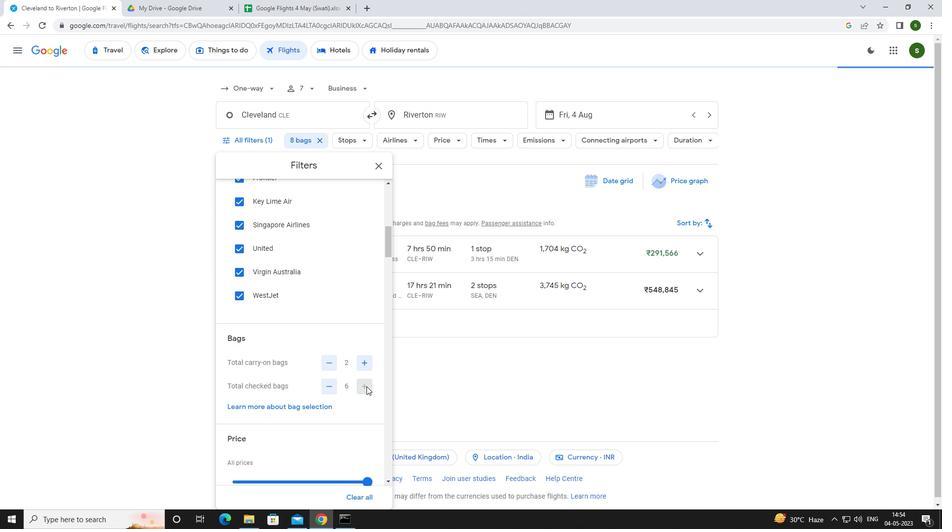 
Action: Mouse scrolled (366, 386) with delta (0, 0)
Screenshot: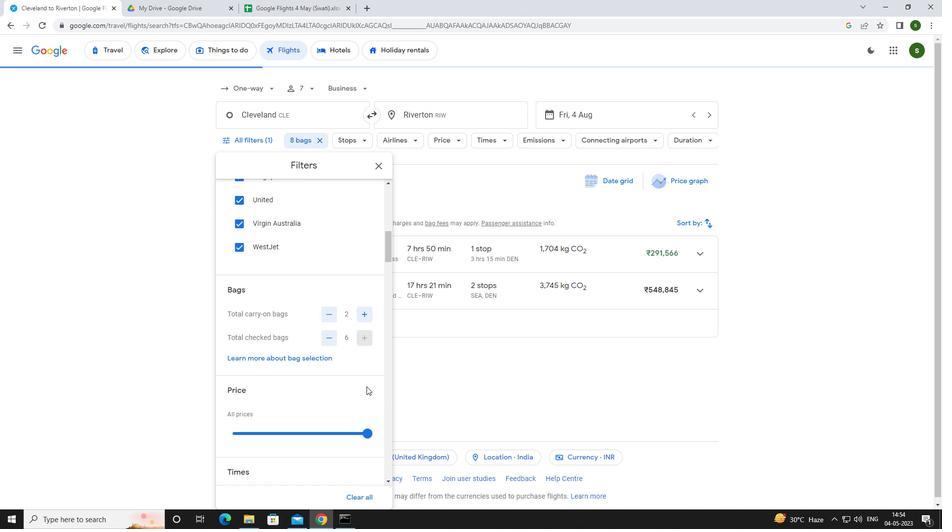 
Action: Mouse moved to (366, 384)
Screenshot: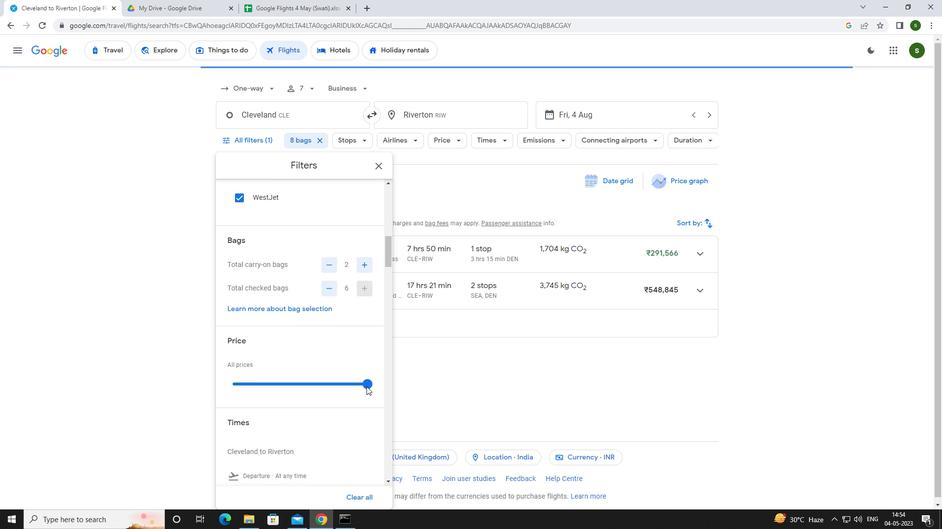
Action: Mouse pressed left at (366, 384)
Screenshot: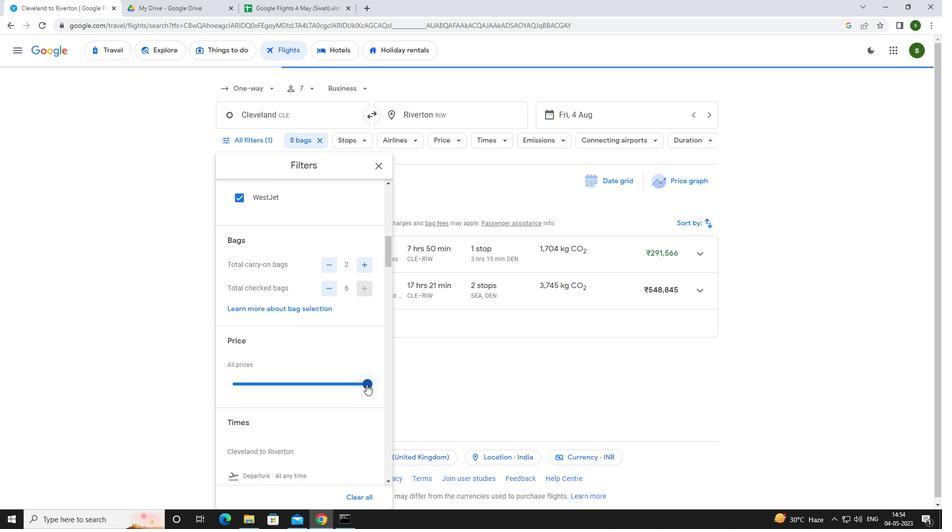 
Action: Mouse moved to (253, 355)
Screenshot: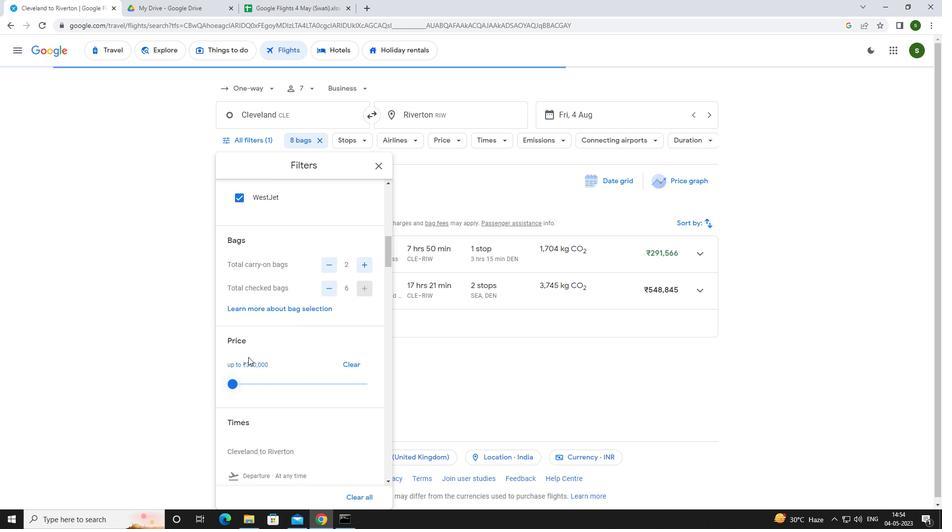 
Action: Mouse scrolled (253, 355) with delta (0, 0)
Screenshot: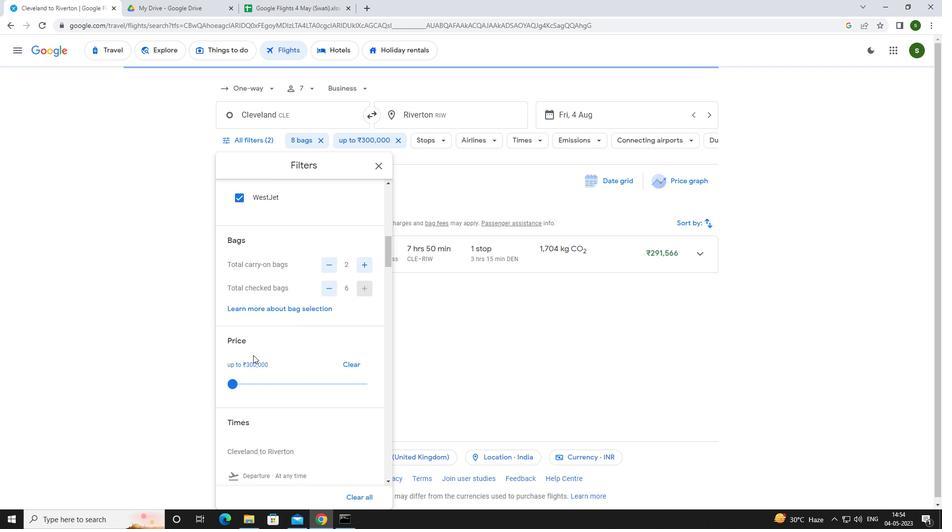 
Action: Mouse scrolled (253, 355) with delta (0, 0)
Screenshot: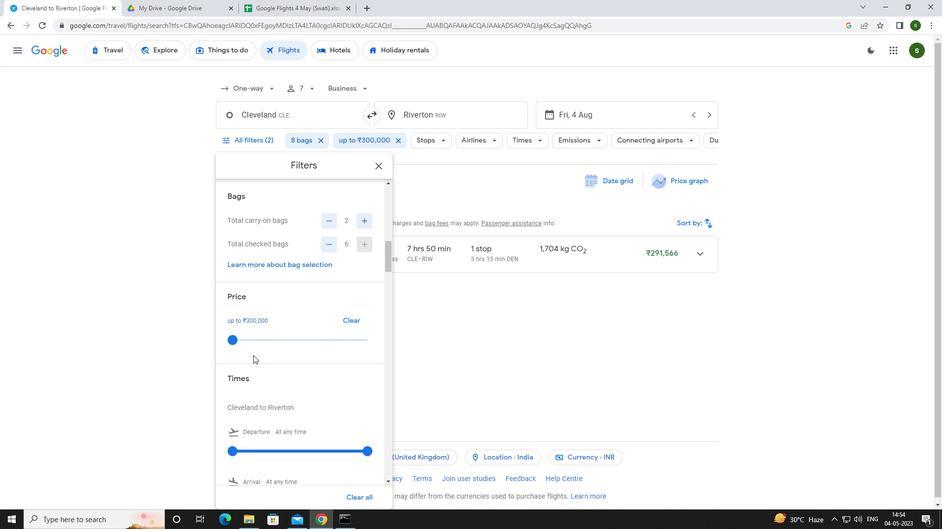 
Action: Mouse moved to (232, 398)
Screenshot: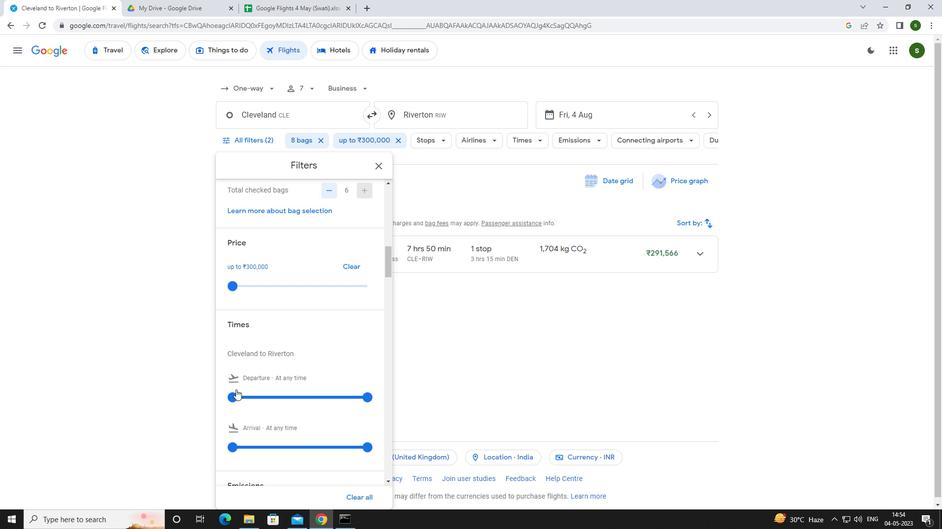 
Action: Mouse pressed left at (232, 398)
Screenshot: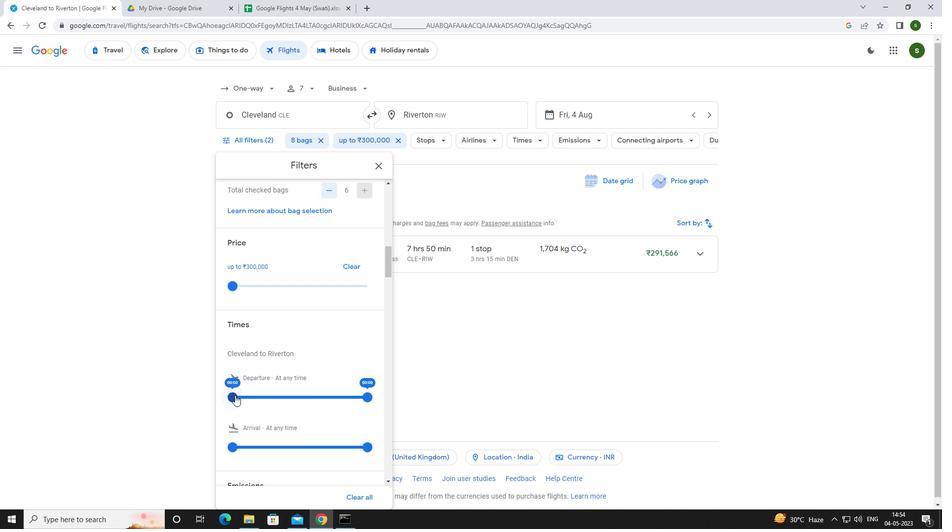 
Action: Mouse moved to (439, 361)
Screenshot: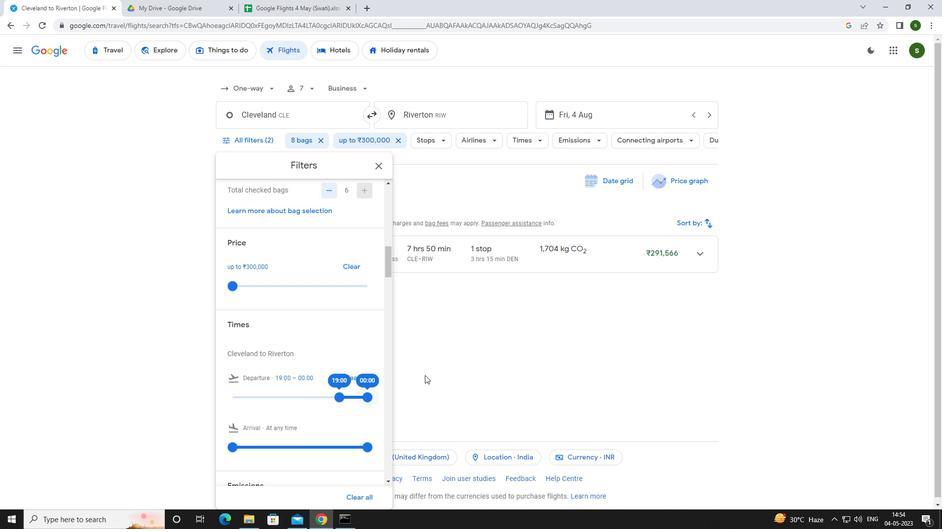 
Action: Mouse pressed left at (439, 361)
Screenshot: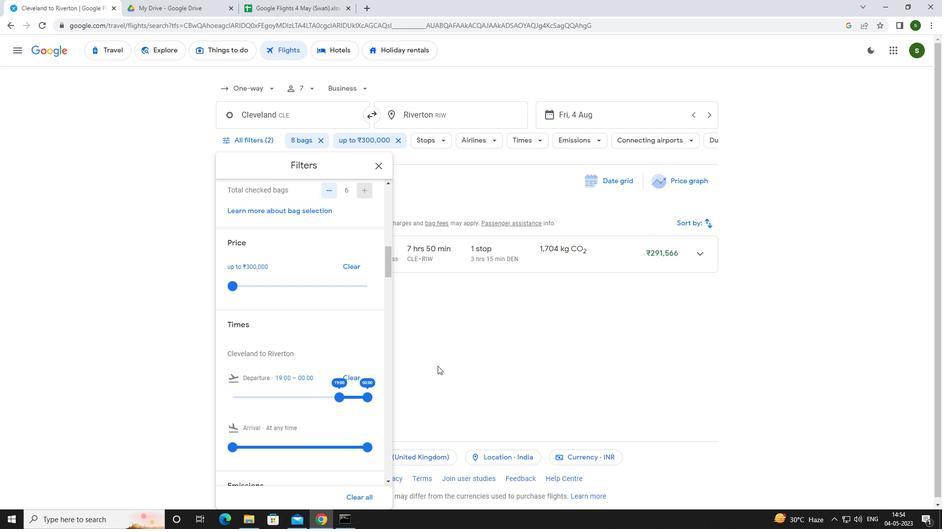 
